 Task: Create new contact,   with mail id: 'Natalie.Doe@metmuseum.org', first name: 'Natalie', Last name: 'Doe', Job Title: Financial Controller, Phone number (202) 555-2345. Change life cycle stage to  'Lead' and lead status to 'New'. Add new company to the associated contact: www.energiaa.in_x000D_
 and type: Reseller. Logged in from softage.3@softage.net
Action: Mouse moved to (80, 85)
Screenshot: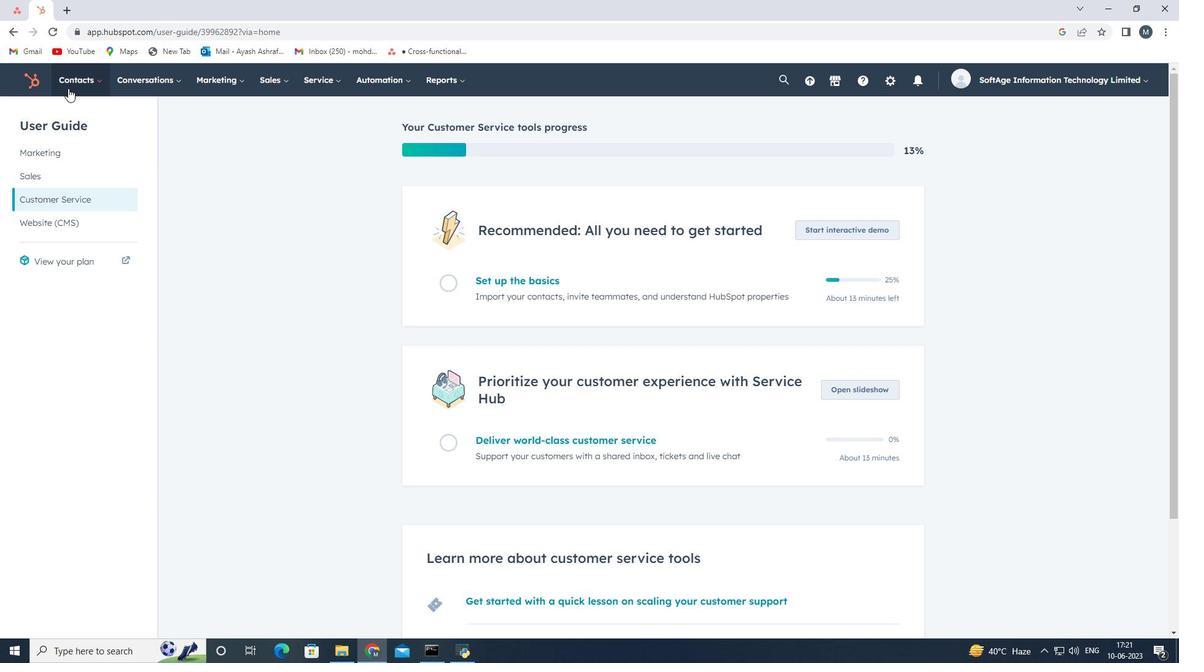 
Action: Mouse pressed left at (80, 85)
Screenshot: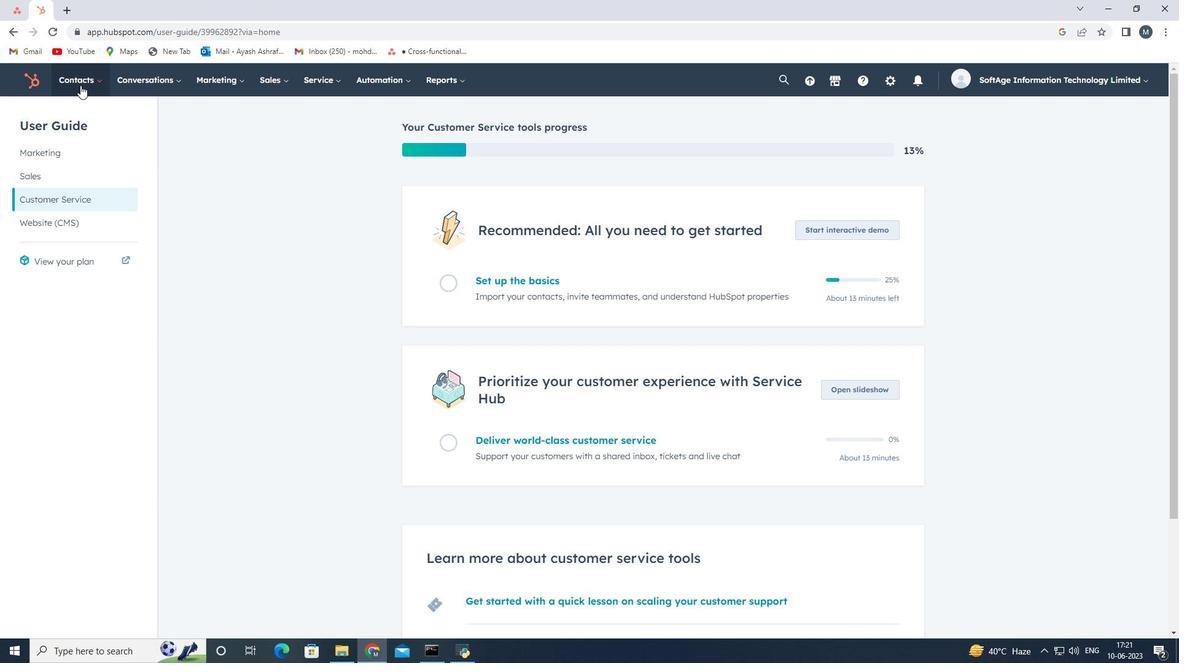 
Action: Mouse moved to (93, 124)
Screenshot: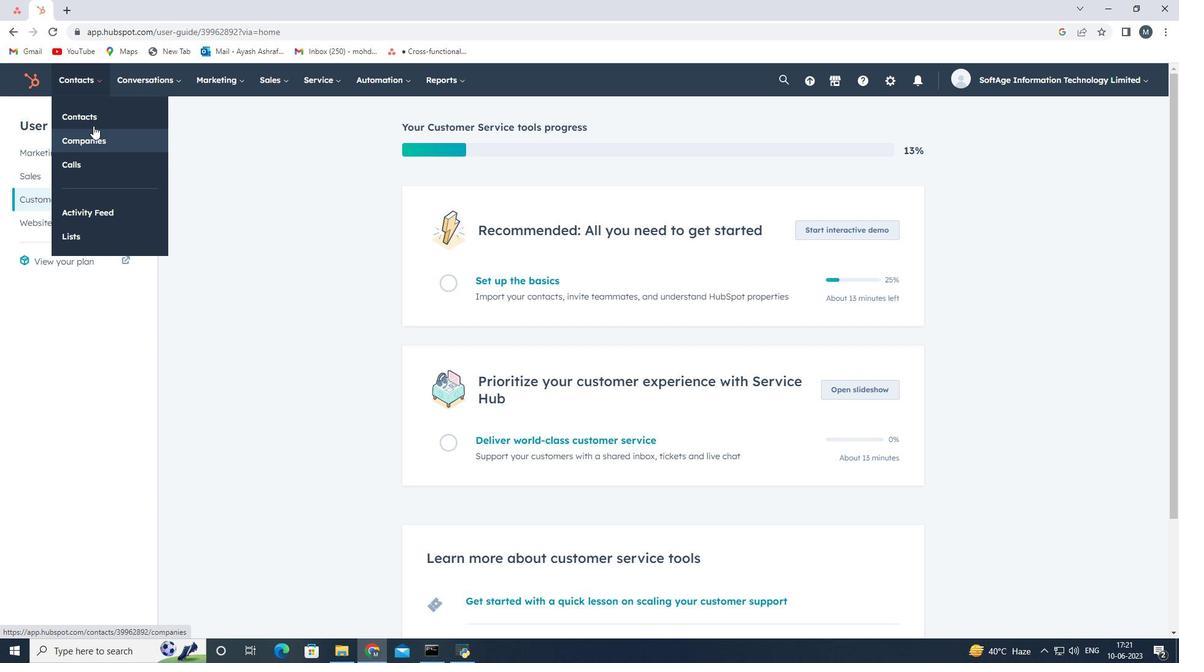 
Action: Mouse pressed left at (93, 124)
Screenshot: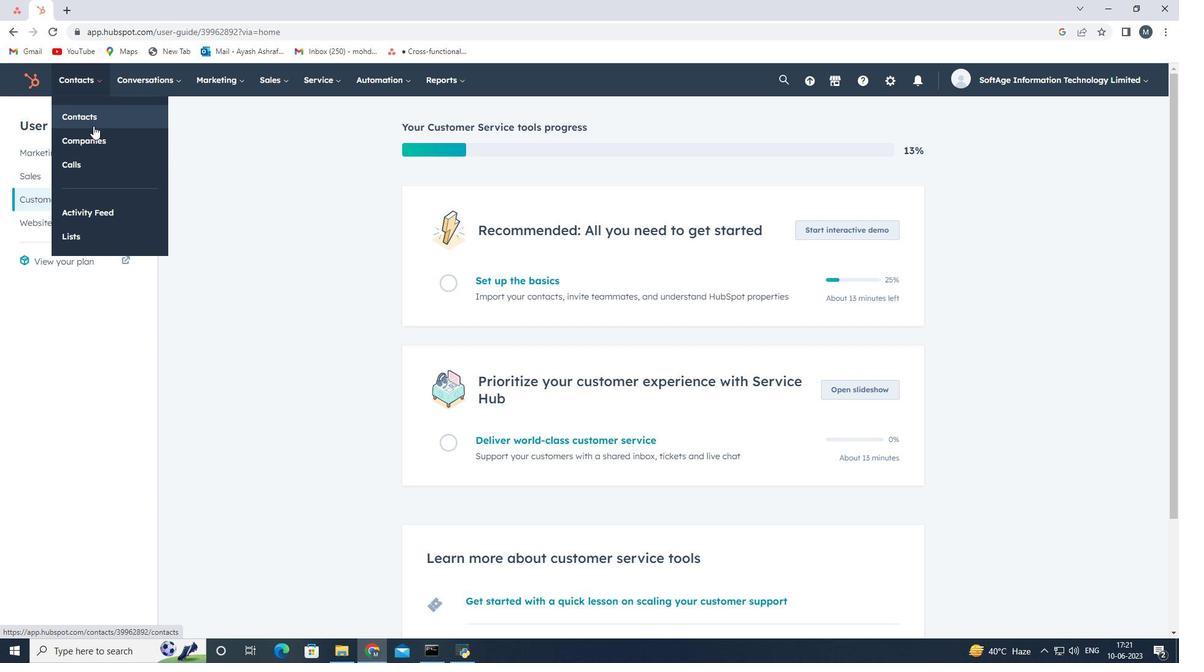 
Action: Mouse moved to (1088, 121)
Screenshot: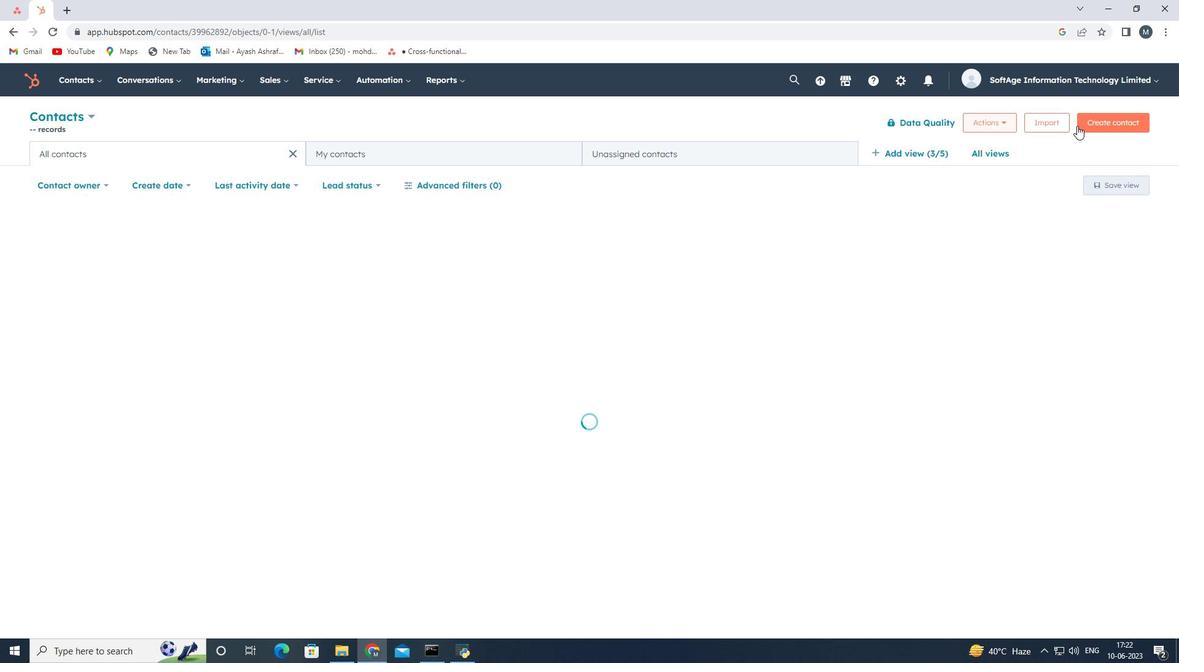 
Action: Mouse pressed left at (1088, 121)
Screenshot: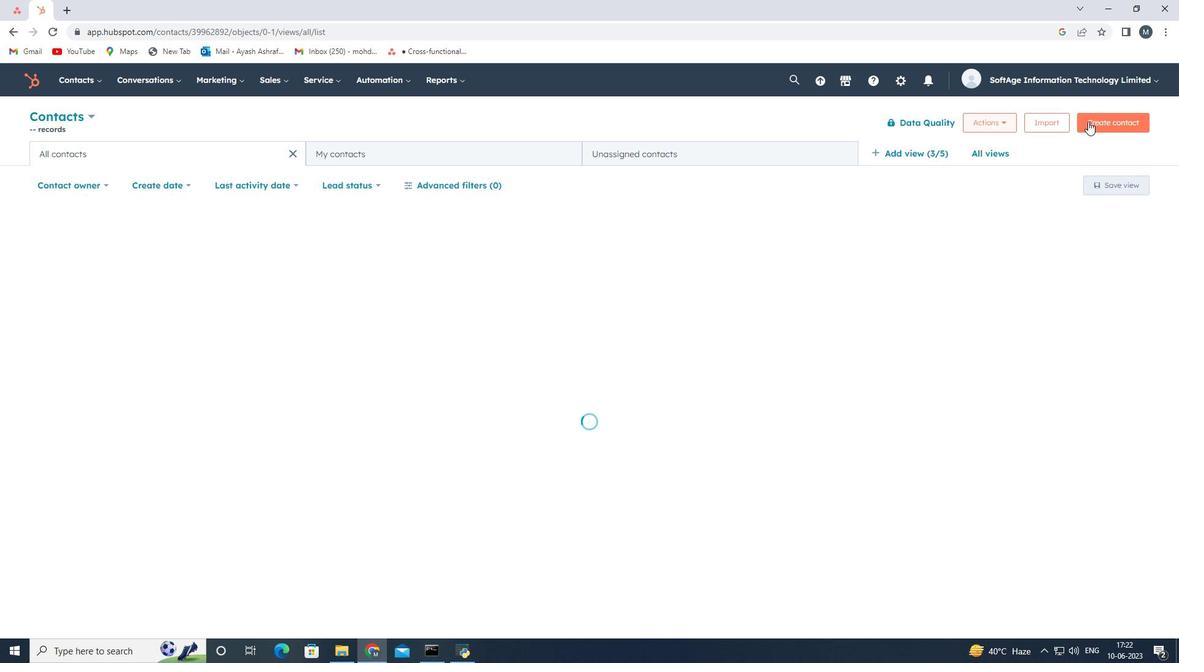 
Action: Mouse moved to (897, 179)
Screenshot: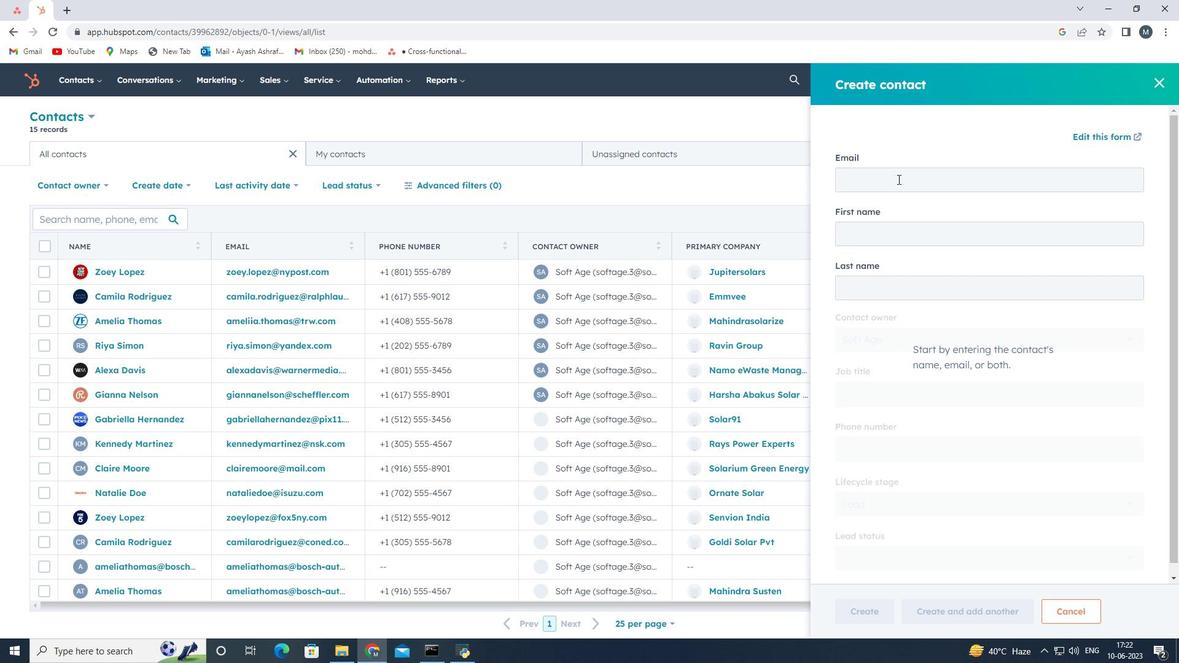 
Action: Mouse pressed left at (897, 179)
Screenshot: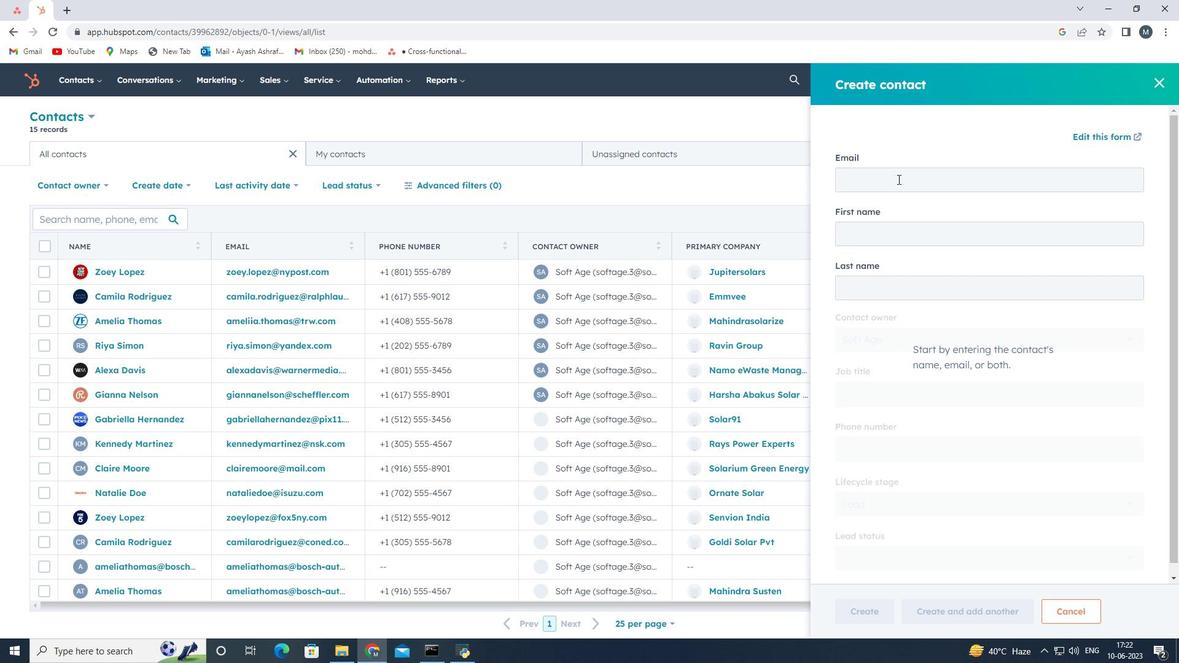 
Action: Key pressed <Key.shift><Key.shift><Key.shift><Key.shift>Natalie.<Key.shift>Doe<Key.shift>@,<Key.backspace>metmuseum.org
Screenshot: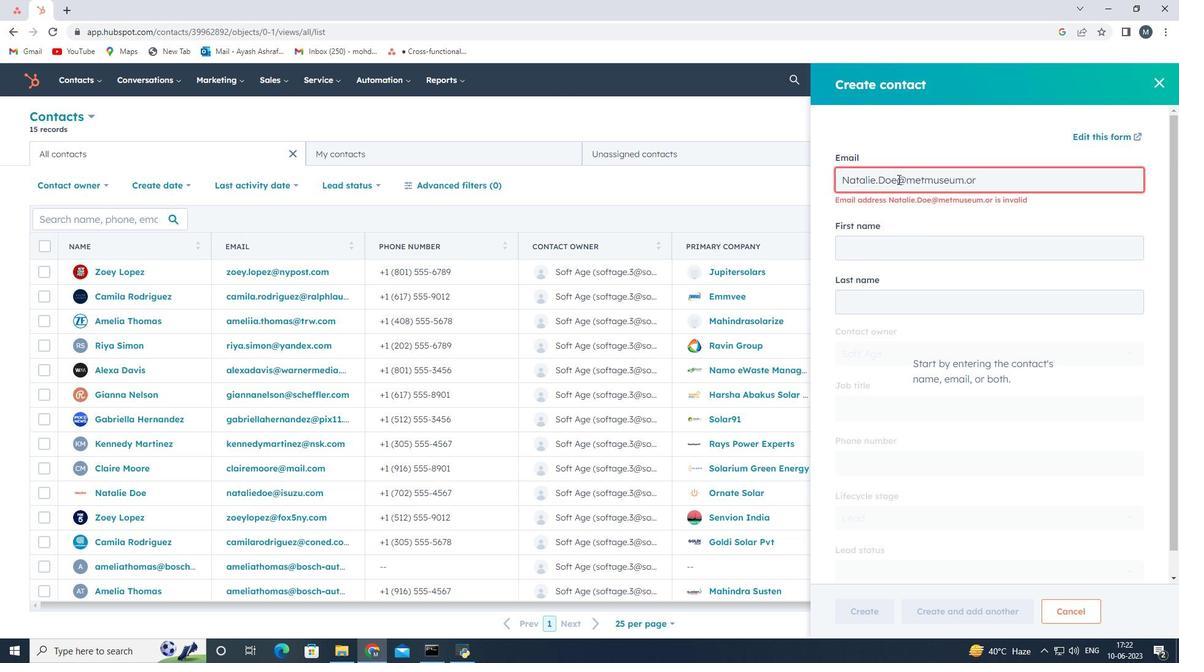 
Action: Mouse moved to (888, 232)
Screenshot: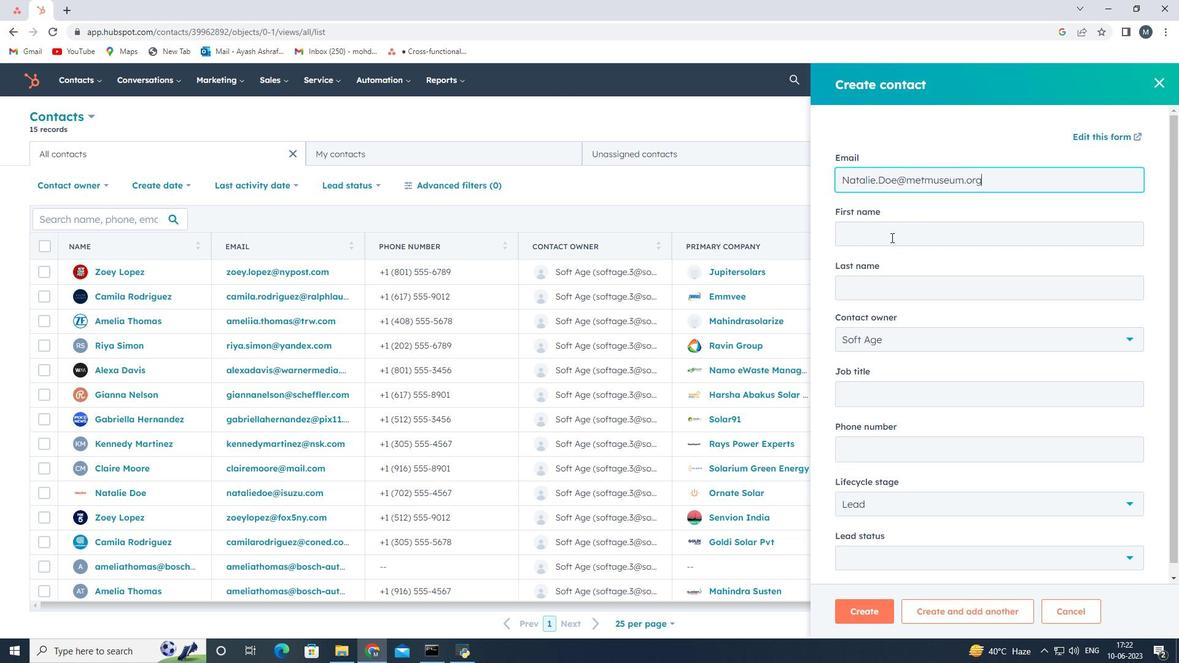 
Action: Mouse pressed left at (888, 232)
Screenshot: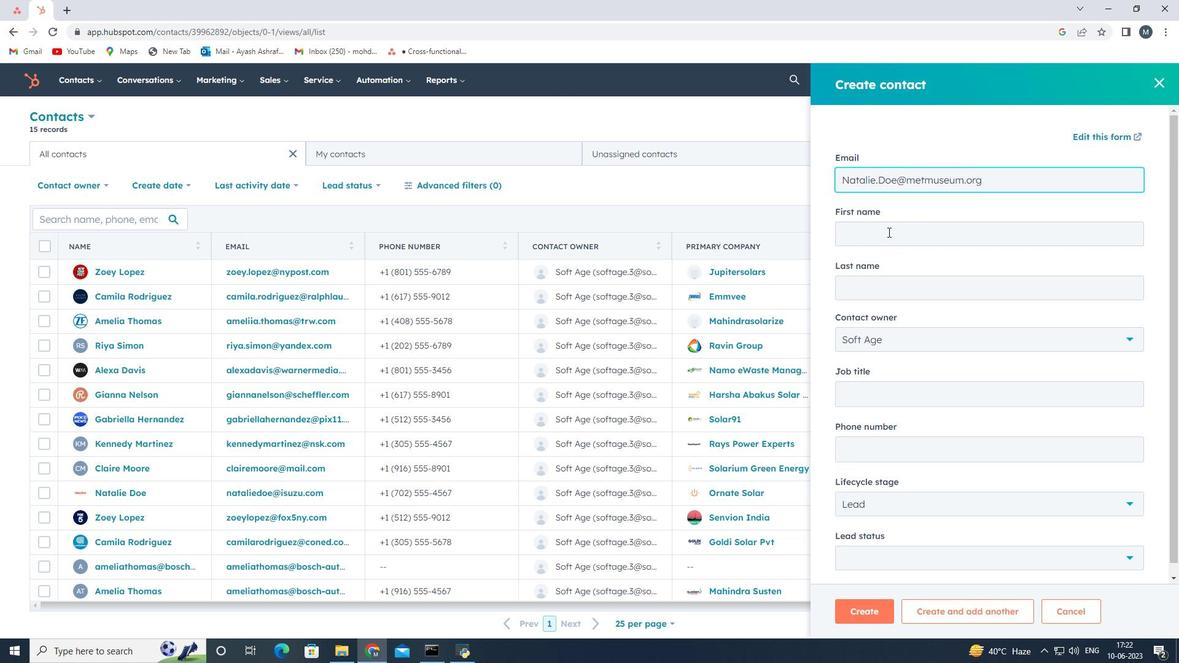 
Action: Key pressed <Key.shift>Natalie
Screenshot: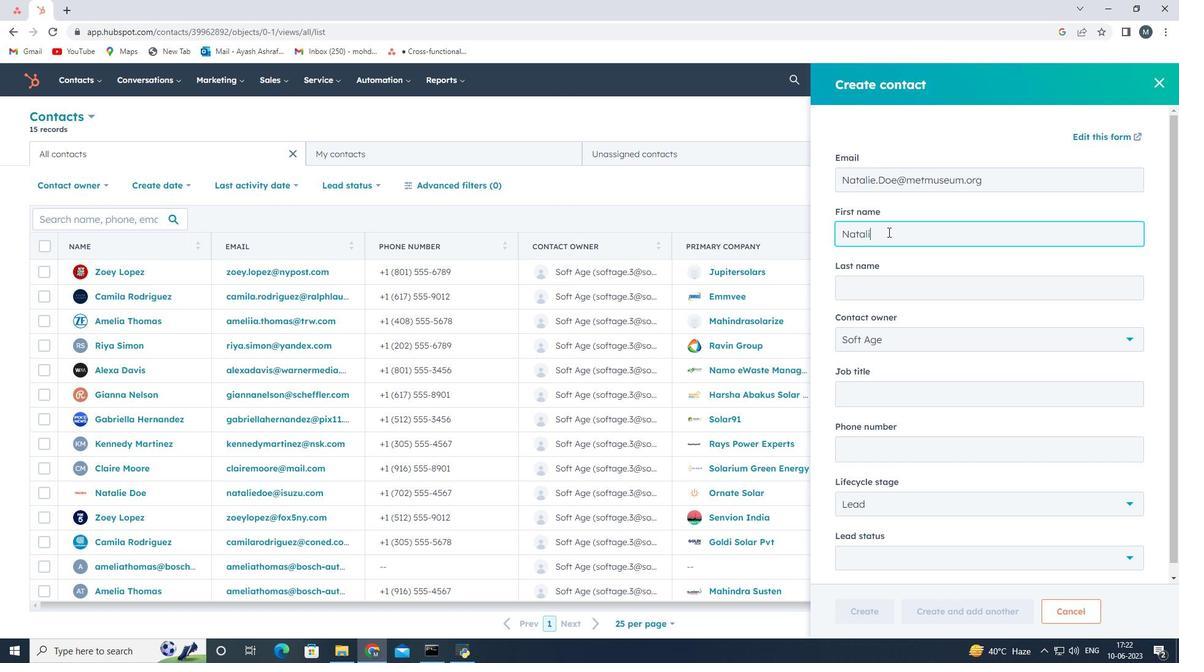 
Action: Mouse moved to (850, 280)
Screenshot: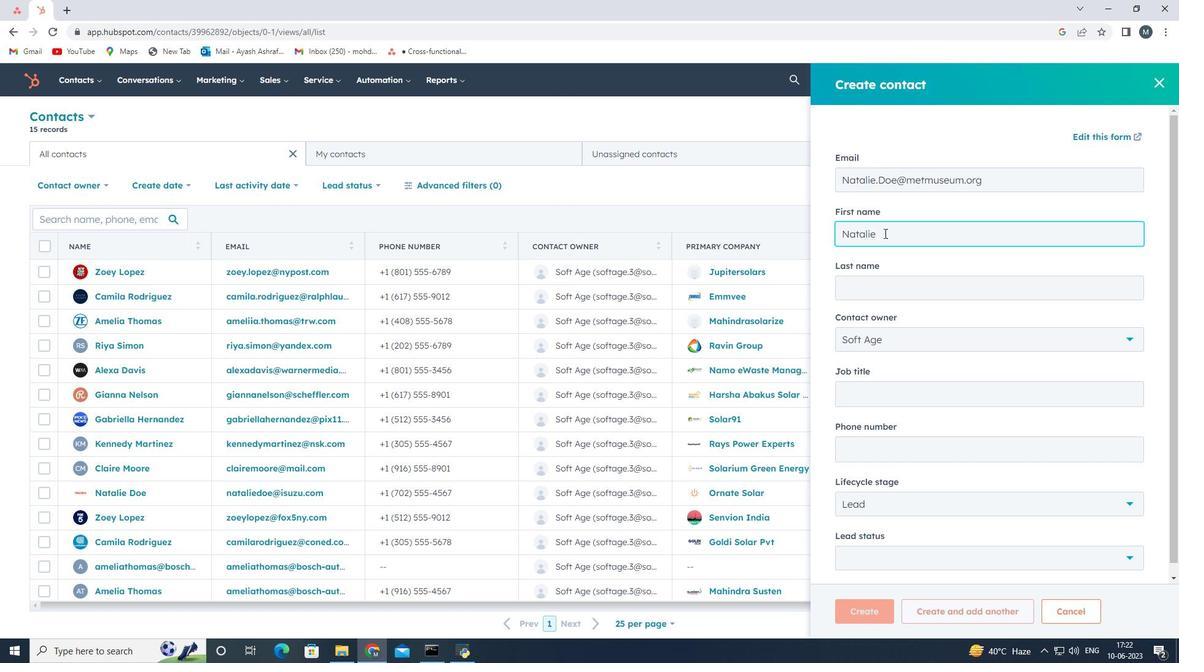 
Action: Mouse pressed left at (850, 280)
Screenshot: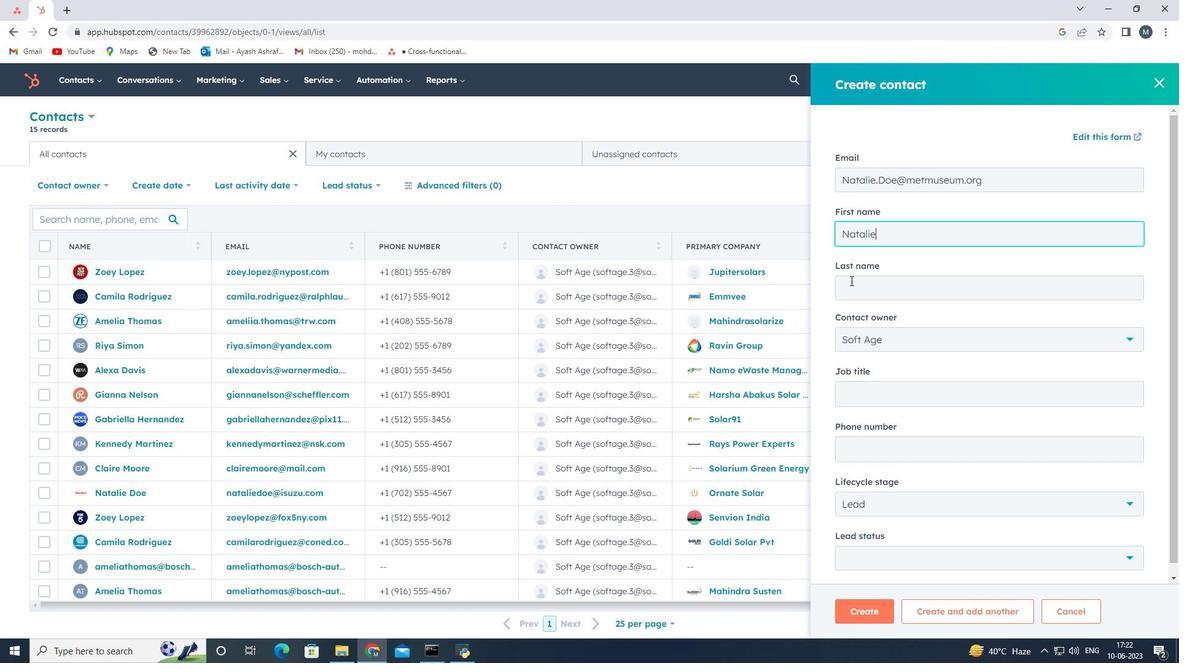 
Action: Key pressed <Key.shift><Key.shift><Key.shift><Key.shift>Doe
Screenshot: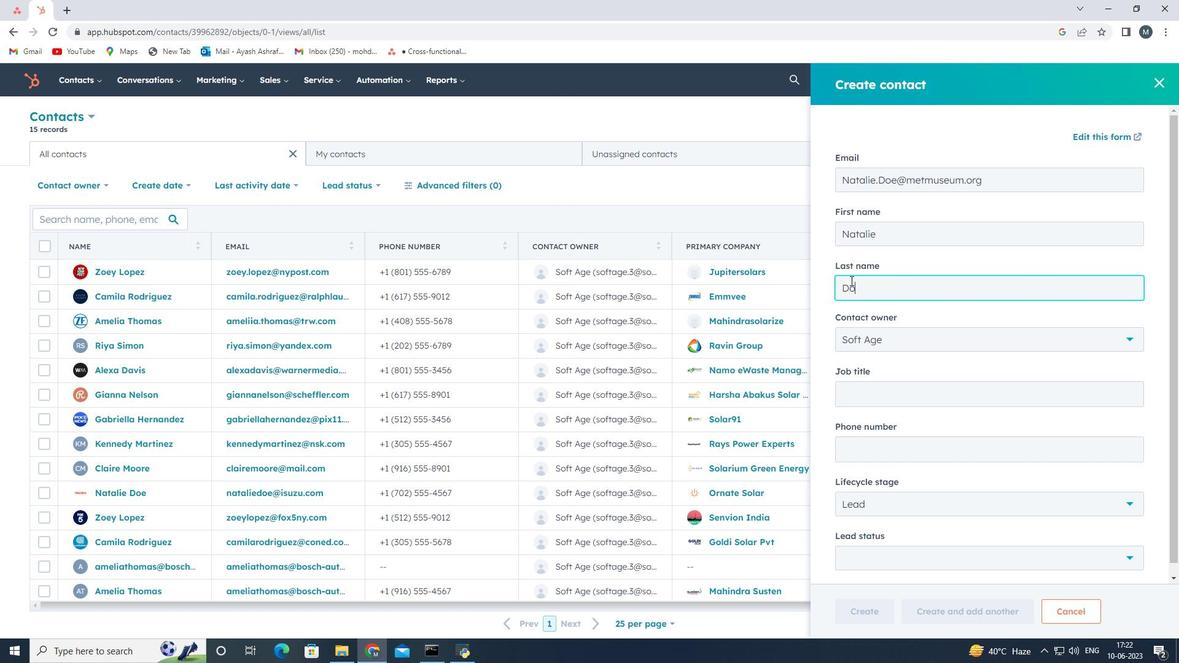 
Action: Mouse moved to (879, 390)
Screenshot: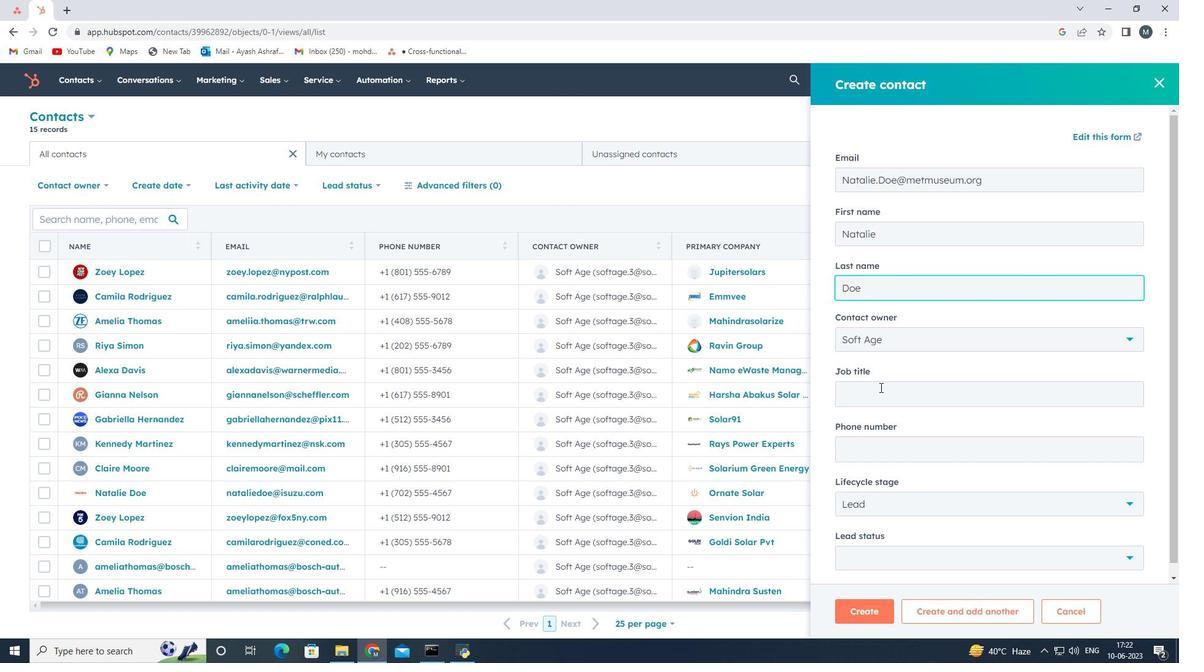 
Action: Mouse pressed left at (879, 390)
Screenshot: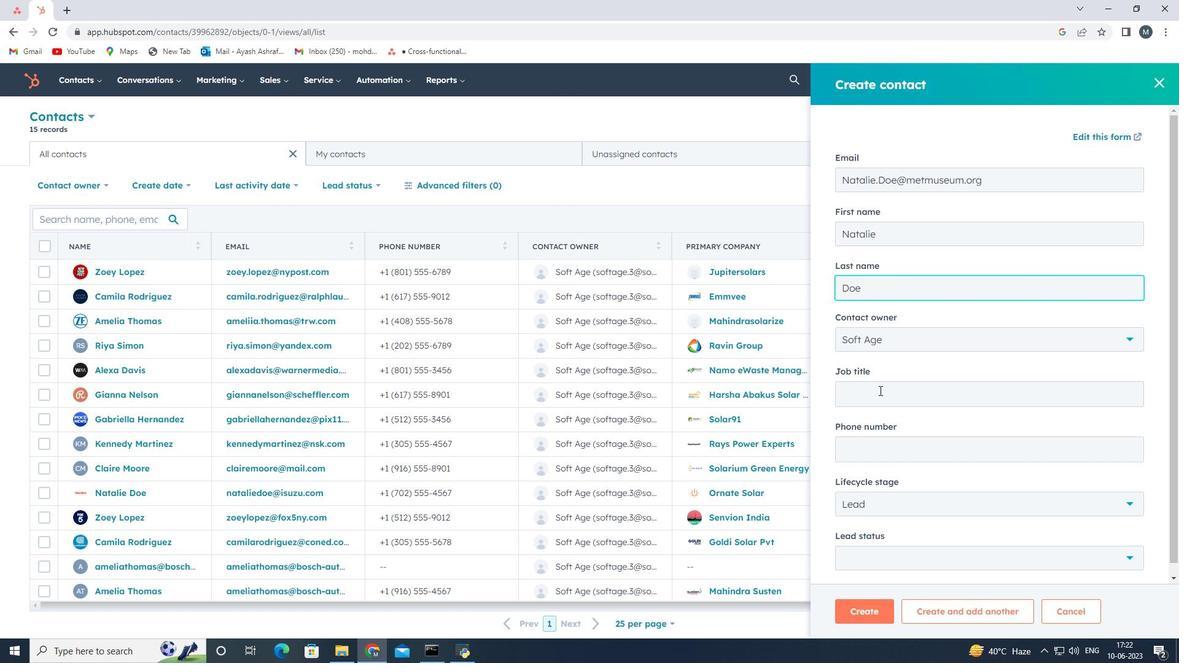 
Action: Mouse moved to (878, 390)
Screenshot: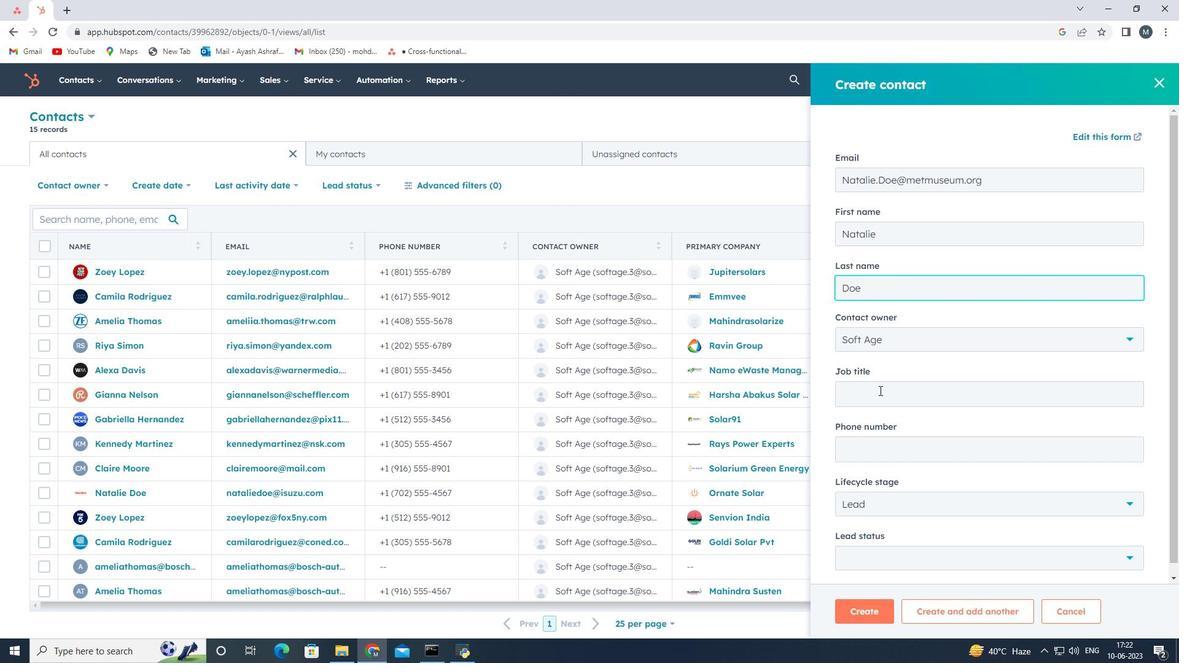 
Action: Key pressed <Key.shift>Financial<Key.space><Key.shift>Controller
Screenshot: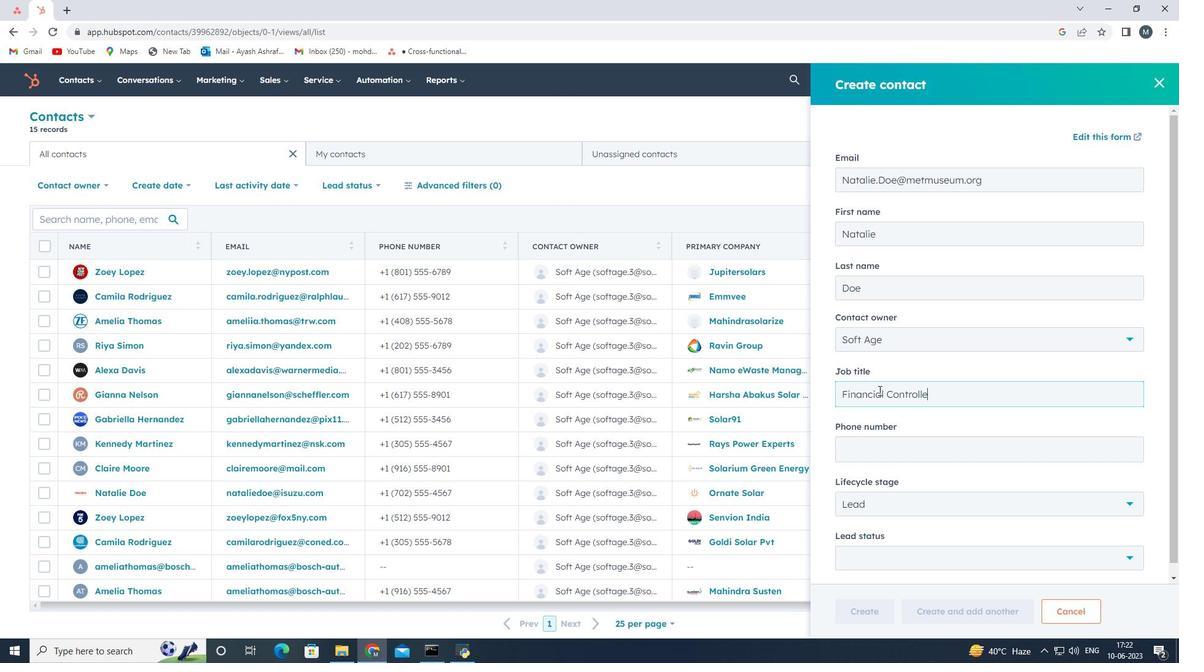
Action: Mouse moved to (888, 447)
Screenshot: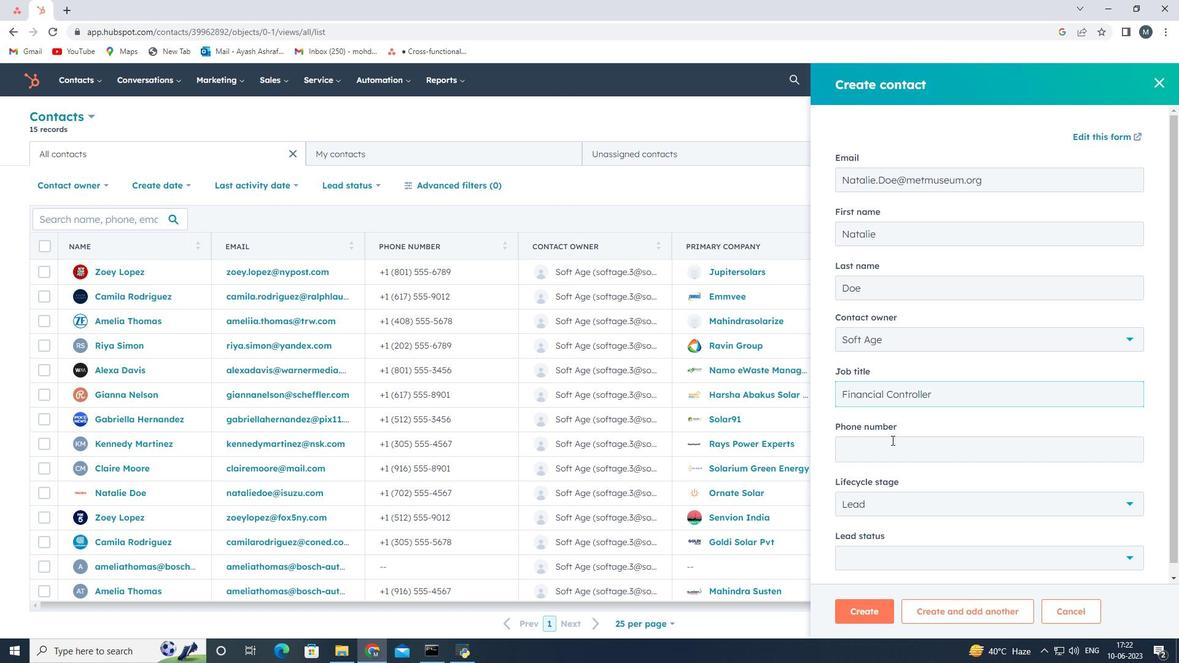 
Action: Mouse pressed left at (888, 447)
Screenshot: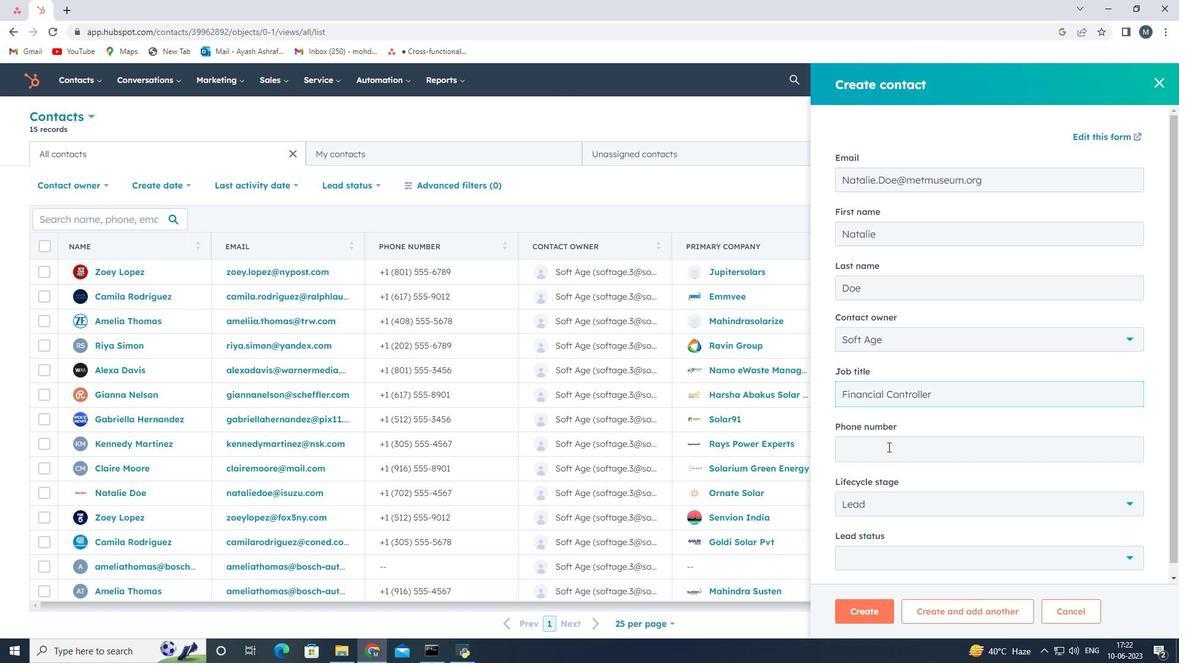 
Action: Mouse moved to (973, 341)
Screenshot: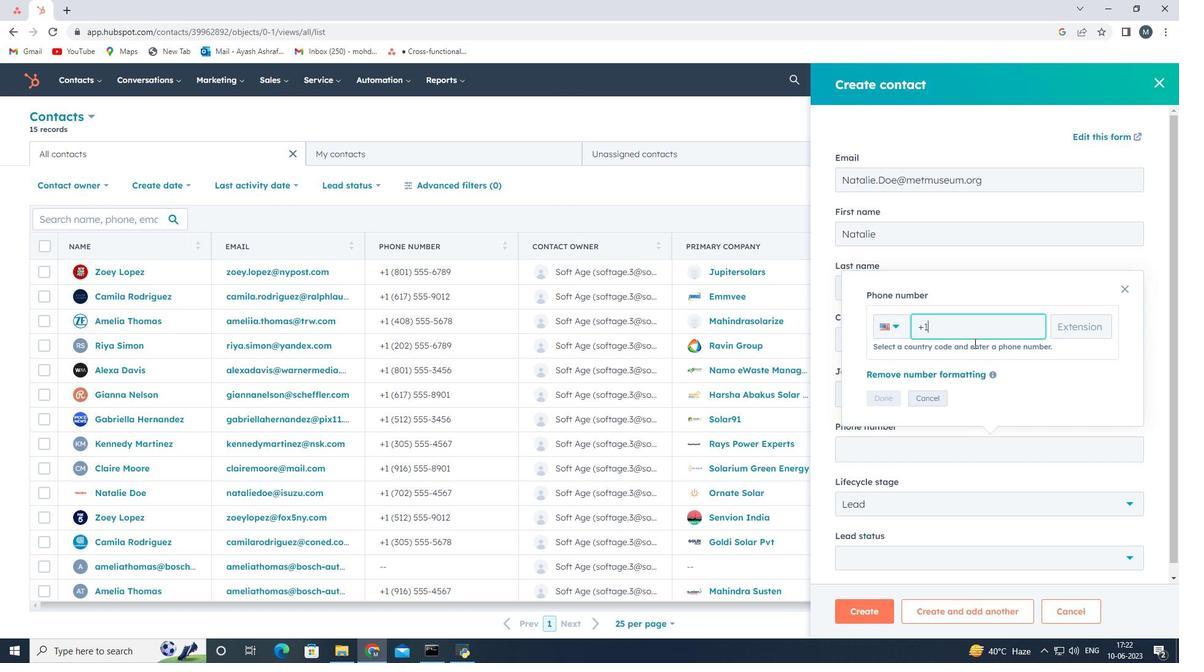 
Action: Key pressed 2025552345
Screenshot: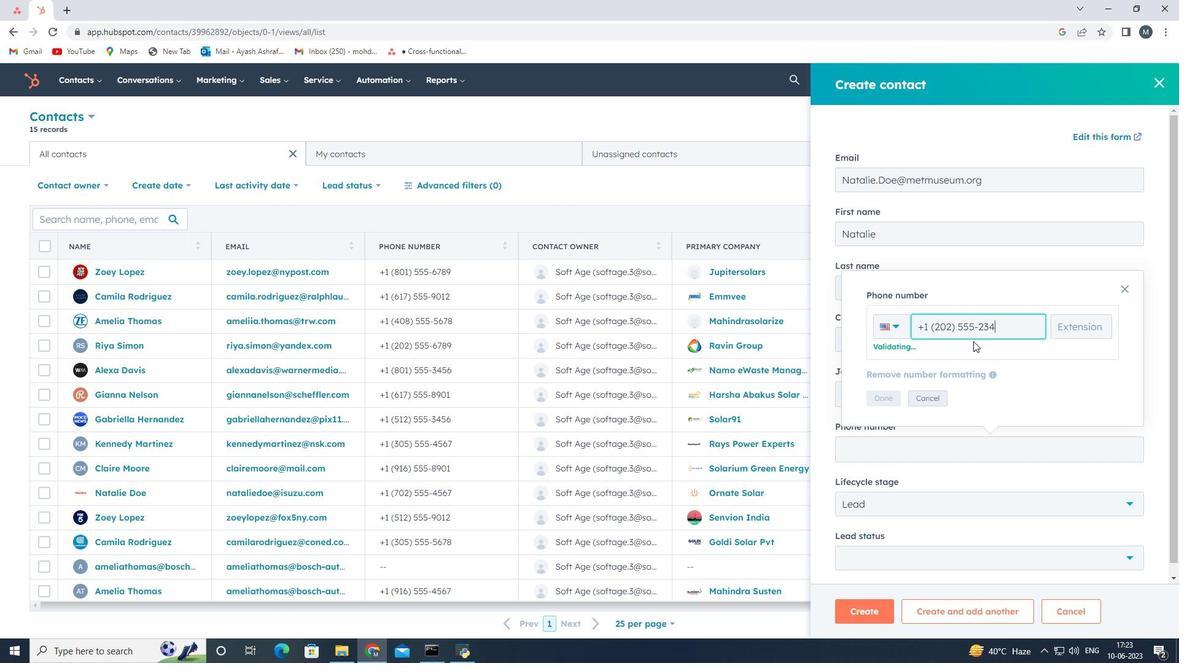 
Action: Mouse moved to (877, 393)
Screenshot: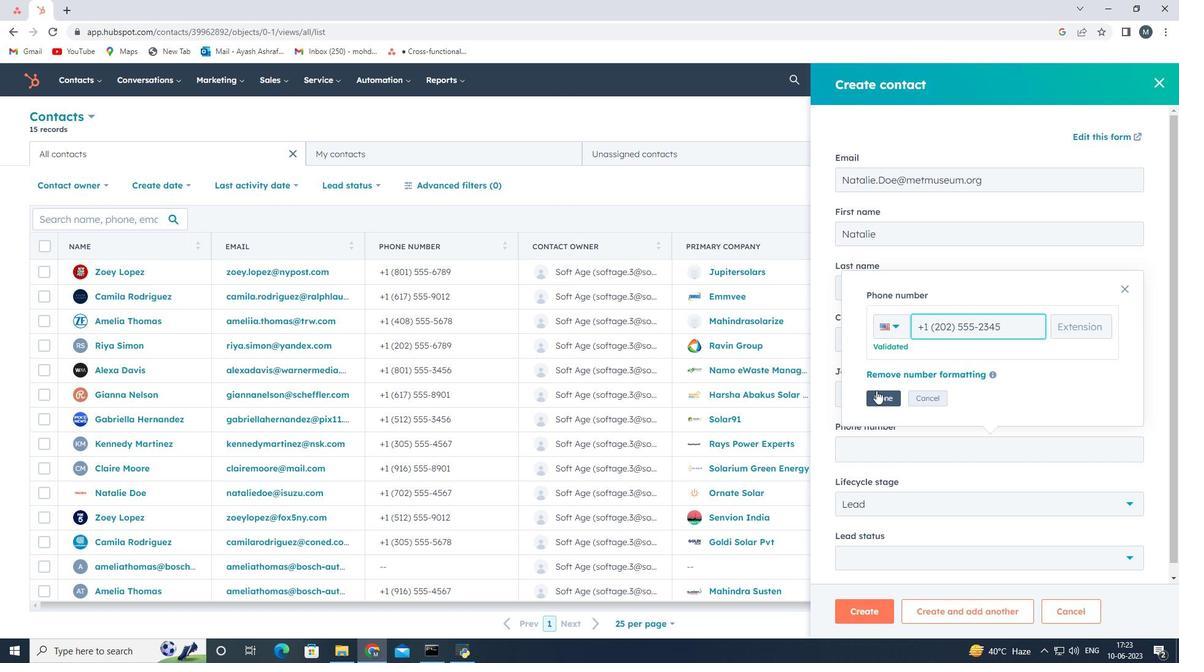 
Action: Mouse pressed left at (877, 393)
Screenshot: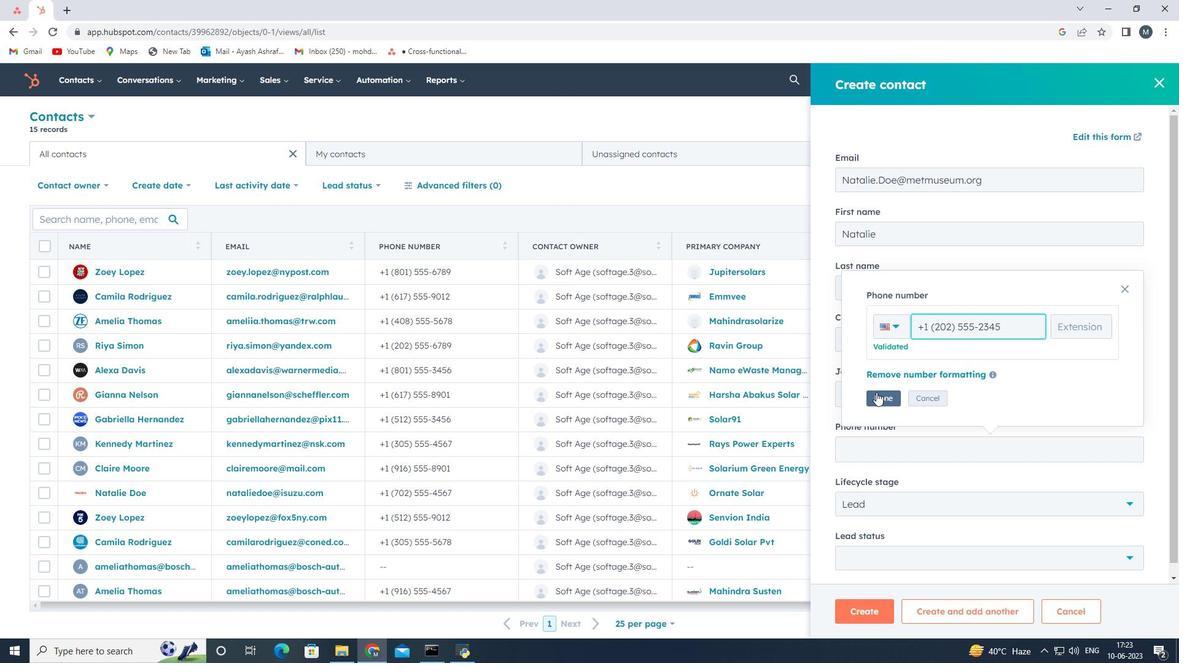 
Action: Mouse moved to (907, 434)
Screenshot: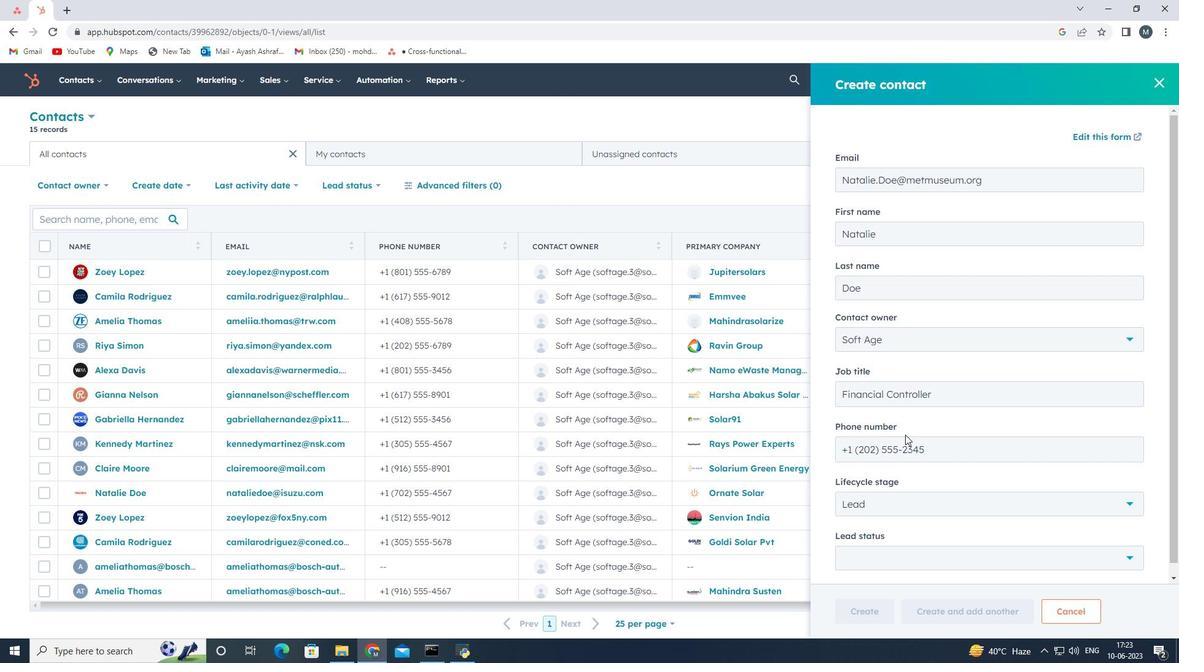 
Action: Mouse scrolled (907, 434) with delta (0, 0)
Screenshot: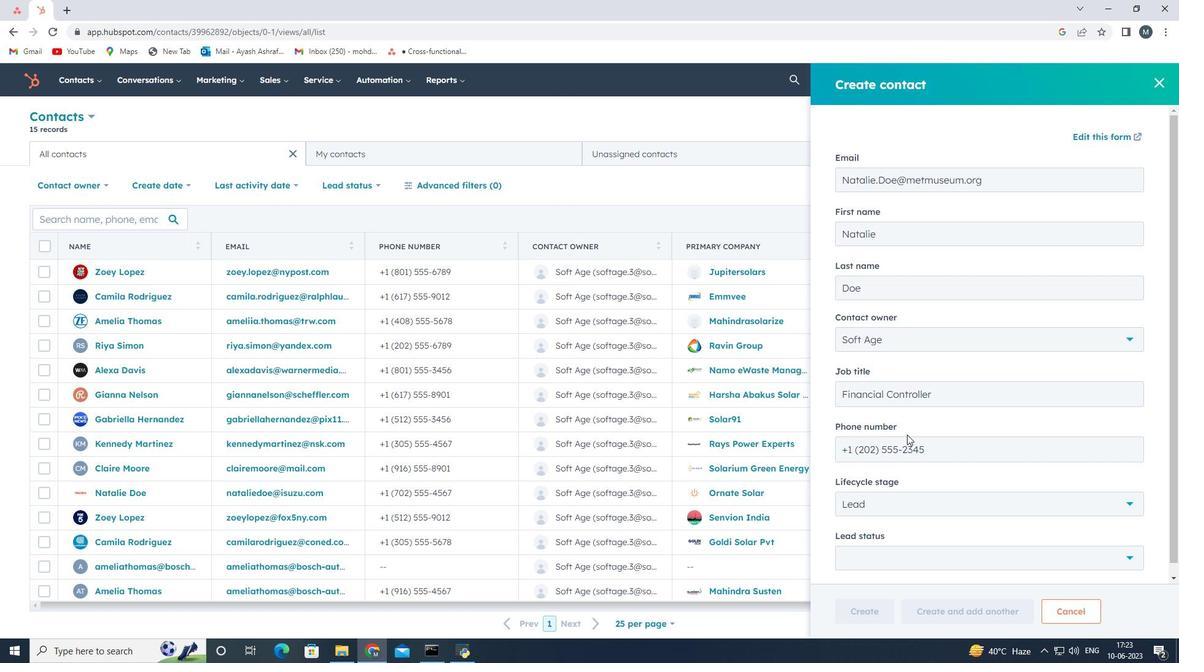 
Action: Mouse moved to (928, 496)
Screenshot: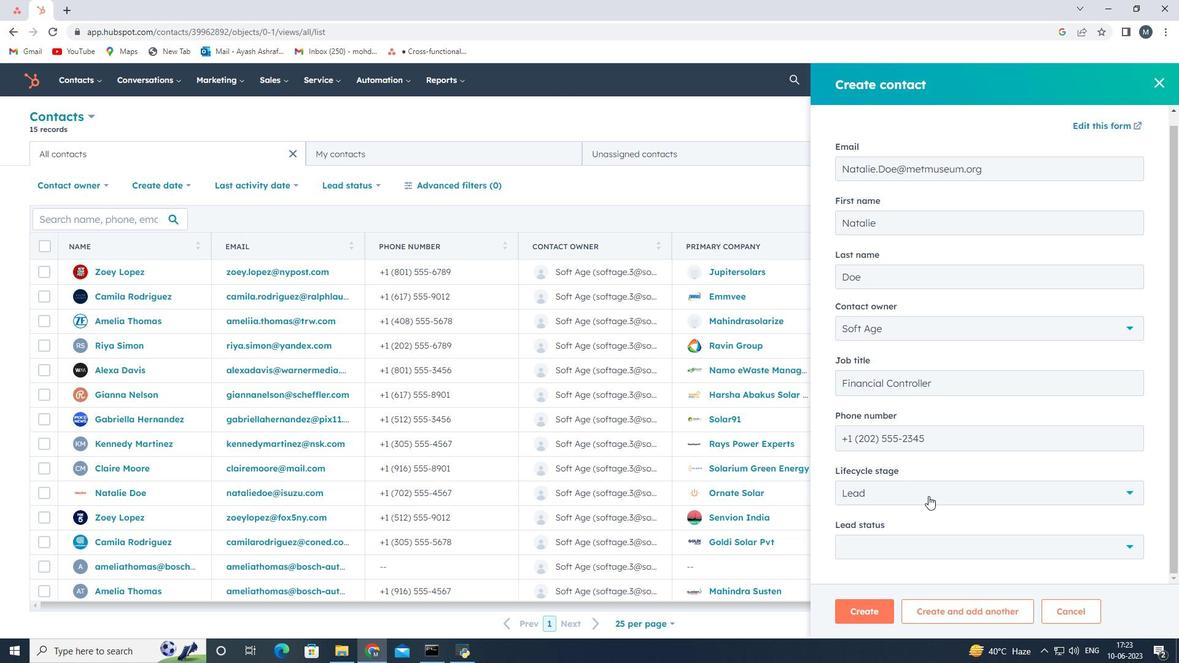 
Action: Mouse pressed left at (928, 496)
Screenshot: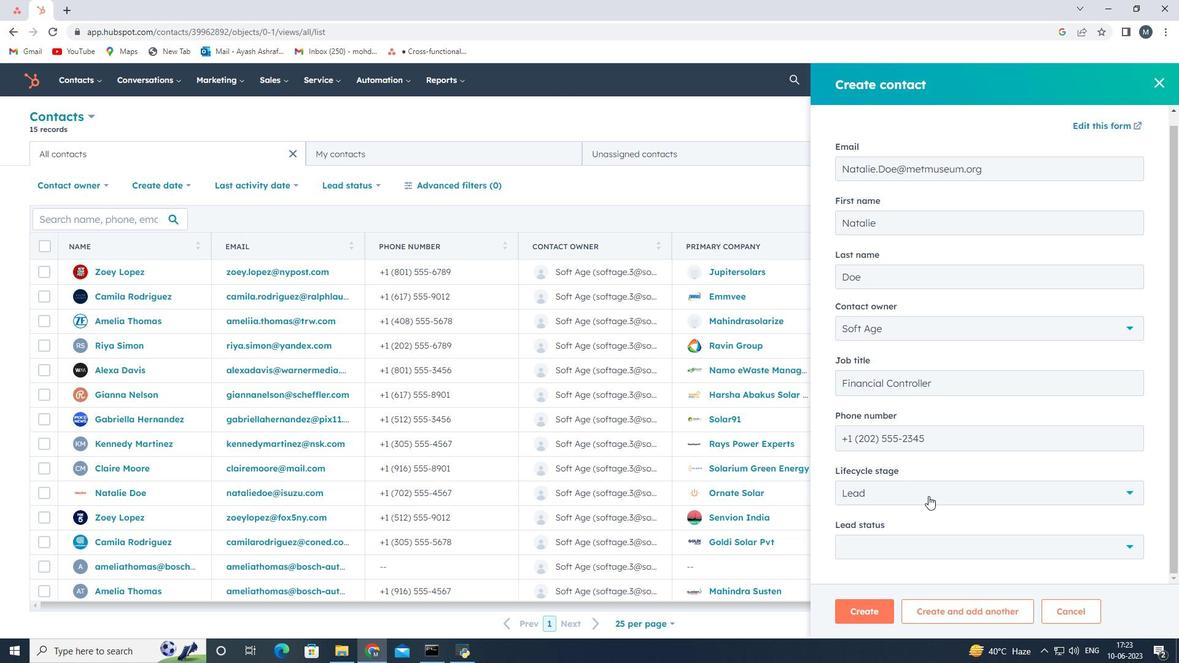 
Action: Mouse moved to (893, 377)
Screenshot: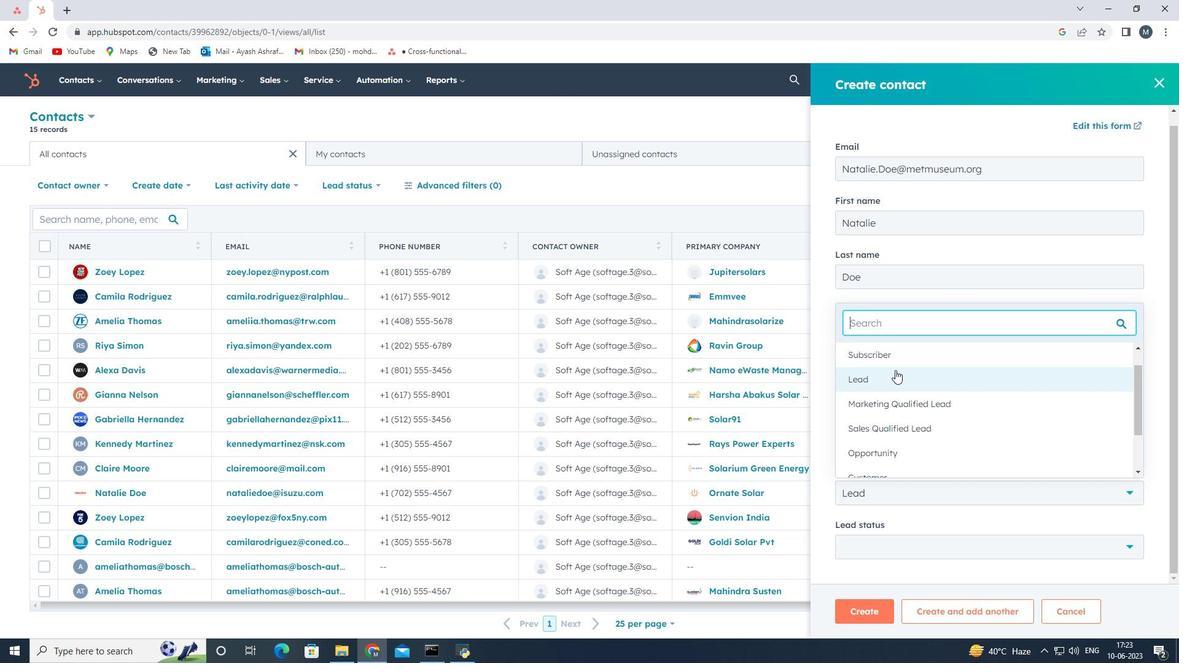 
Action: Mouse pressed left at (893, 377)
Screenshot: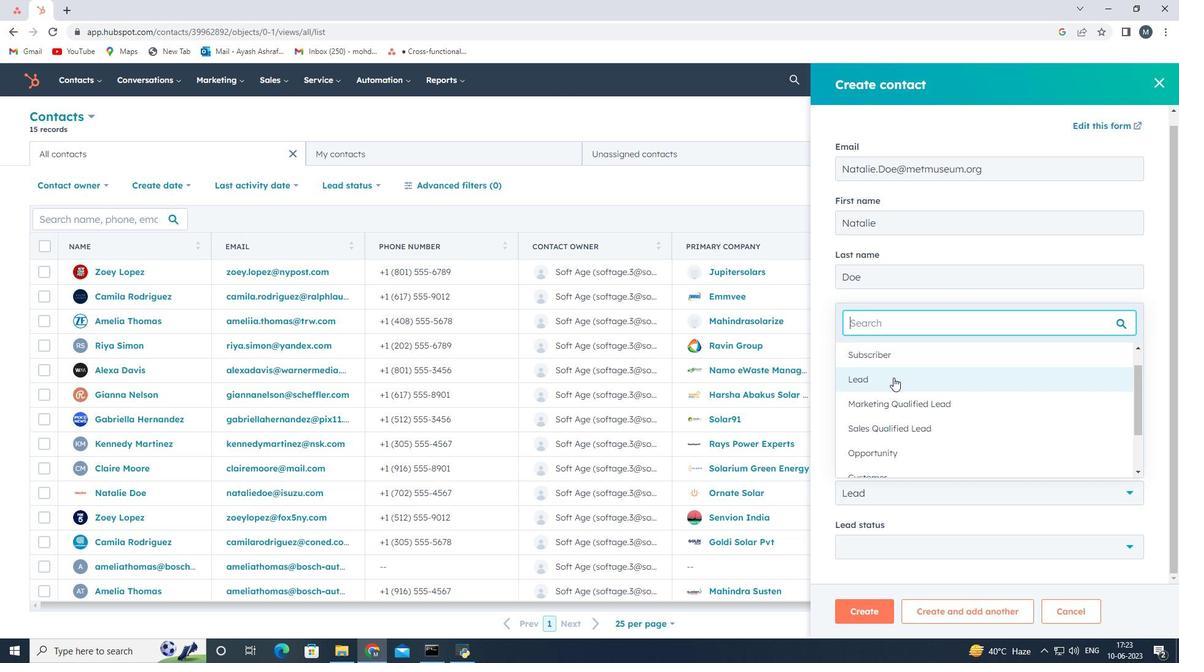 
Action: Mouse moved to (900, 552)
Screenshot: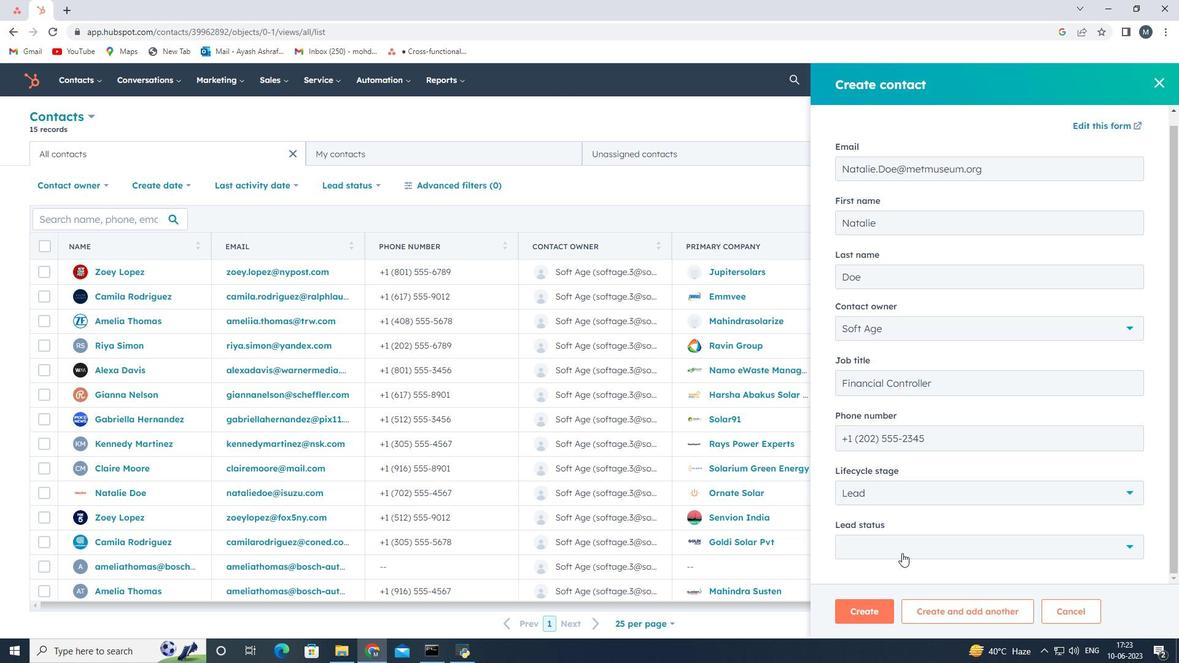 
Action: Mouse pressed left at (900, 552)
Screenshot: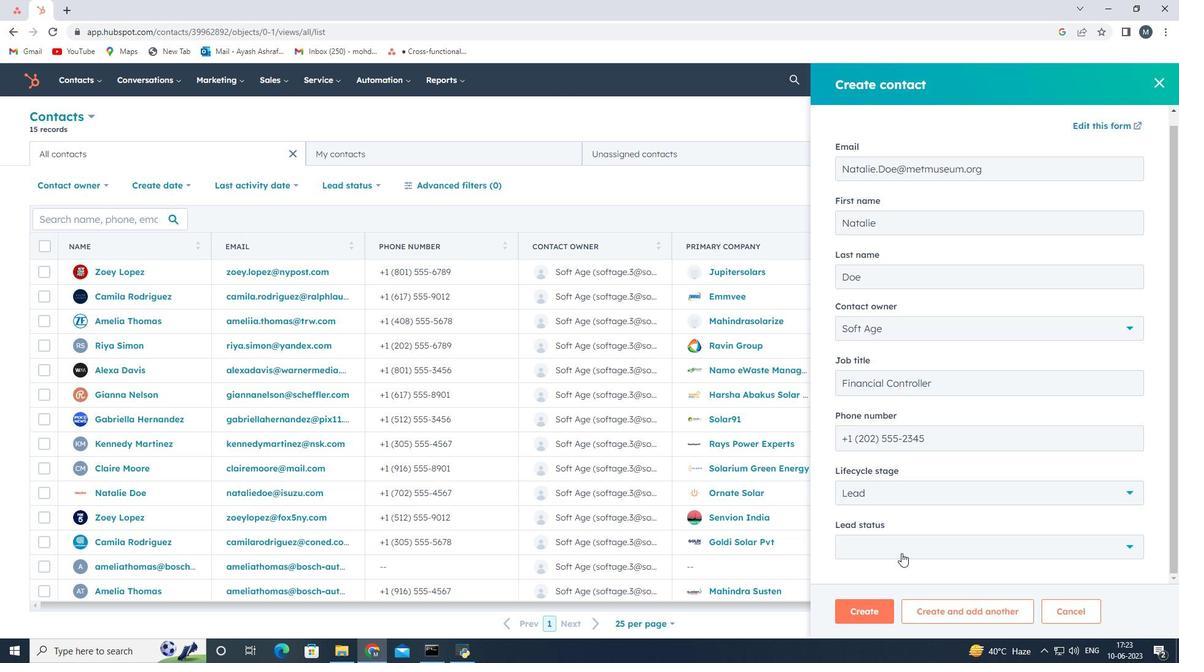 
Action: Mouse moved to (916, 440)
Screenshot: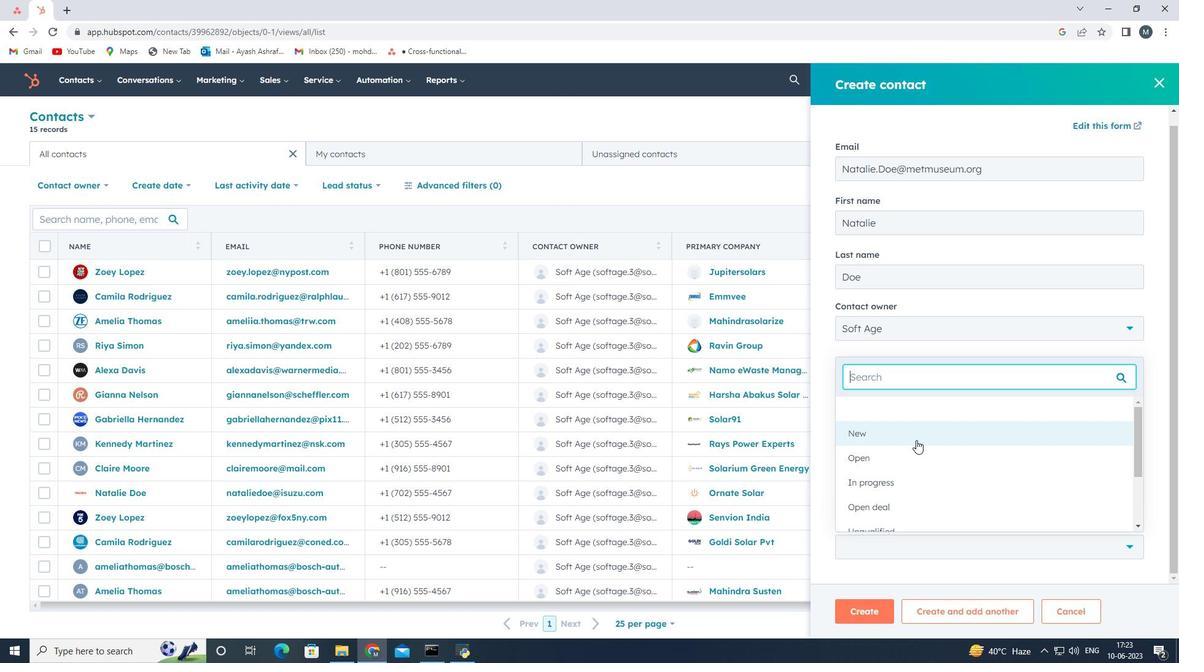 
Action: Mouse pressed left at (916, 440)
Screenshot: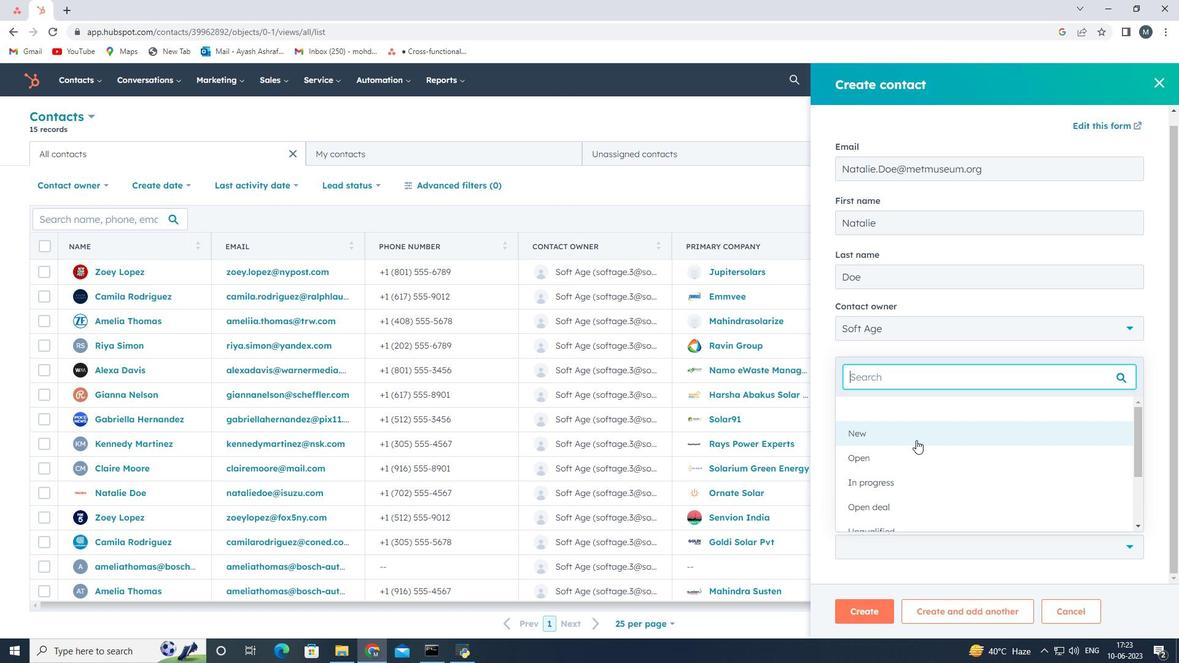 
Action: Mouse moved to (871, 616)
Screenshot: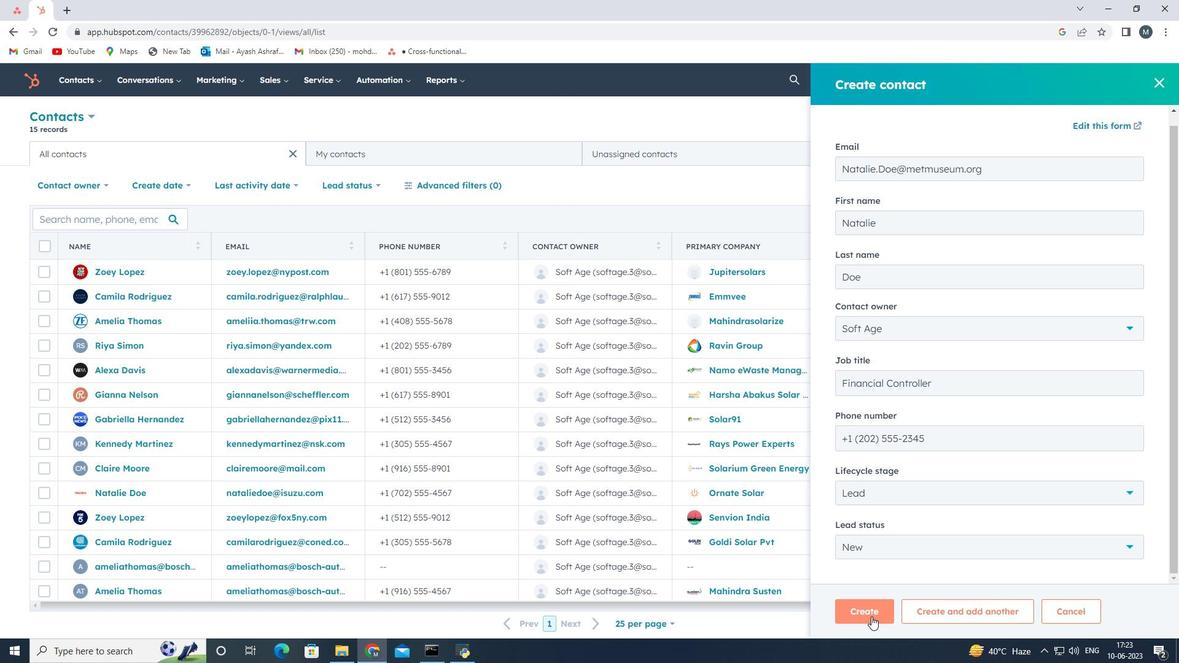 
Action: Mouse pressed left at (871, 616)
Screenshot: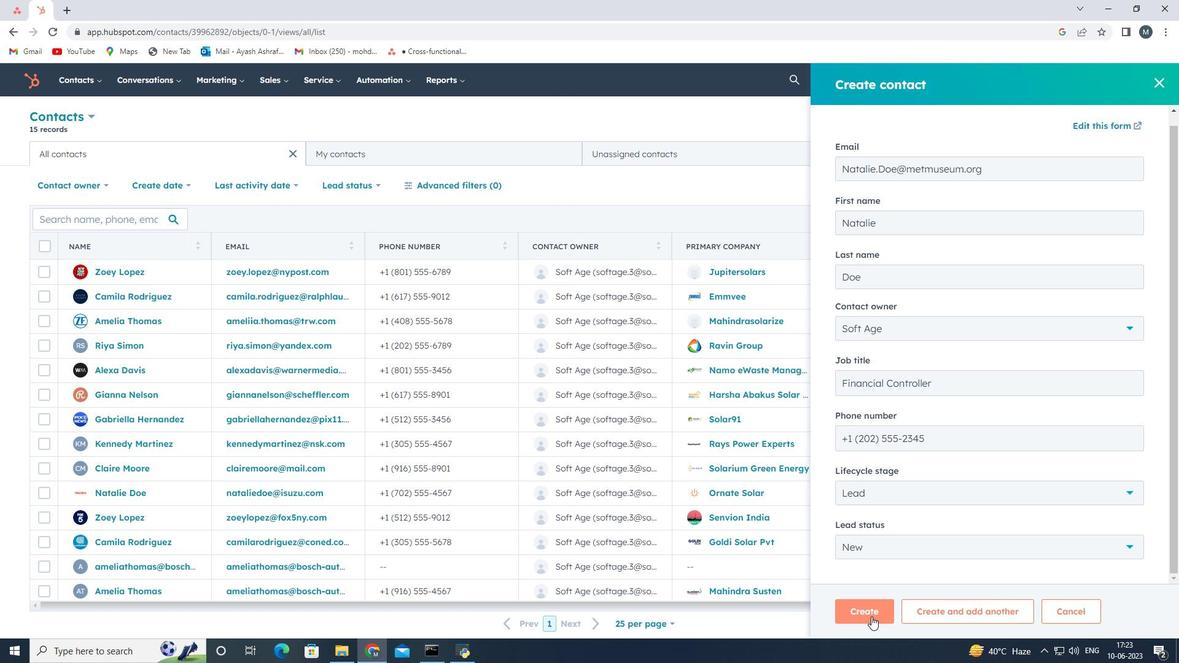 
Action: Mouse moved to (818, 415)
Screenshot: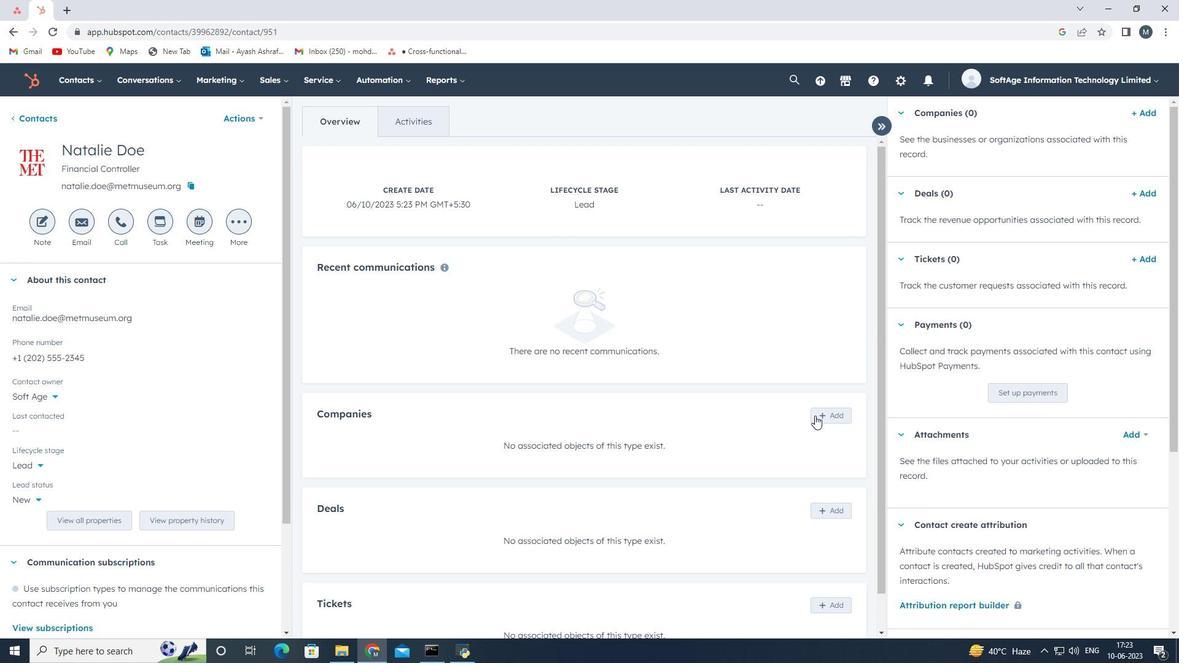 
Action: Mouse pressed left at (818, 415)
Screenshot: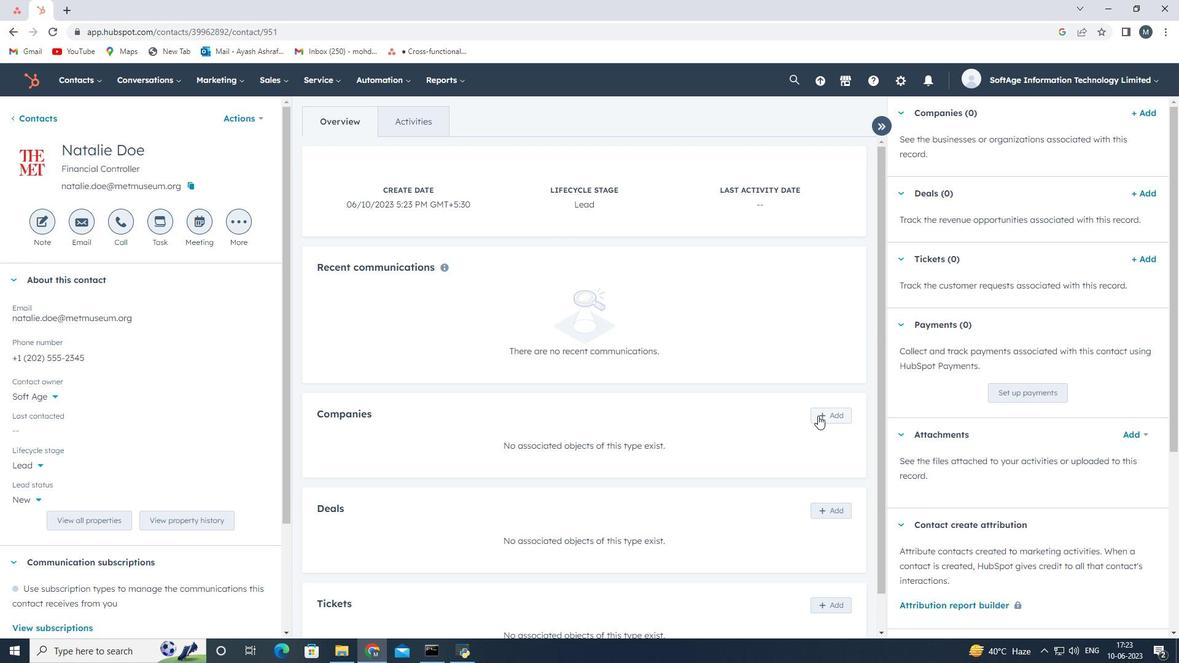
Action: Mouse moved to (886, 141)
Screenshot: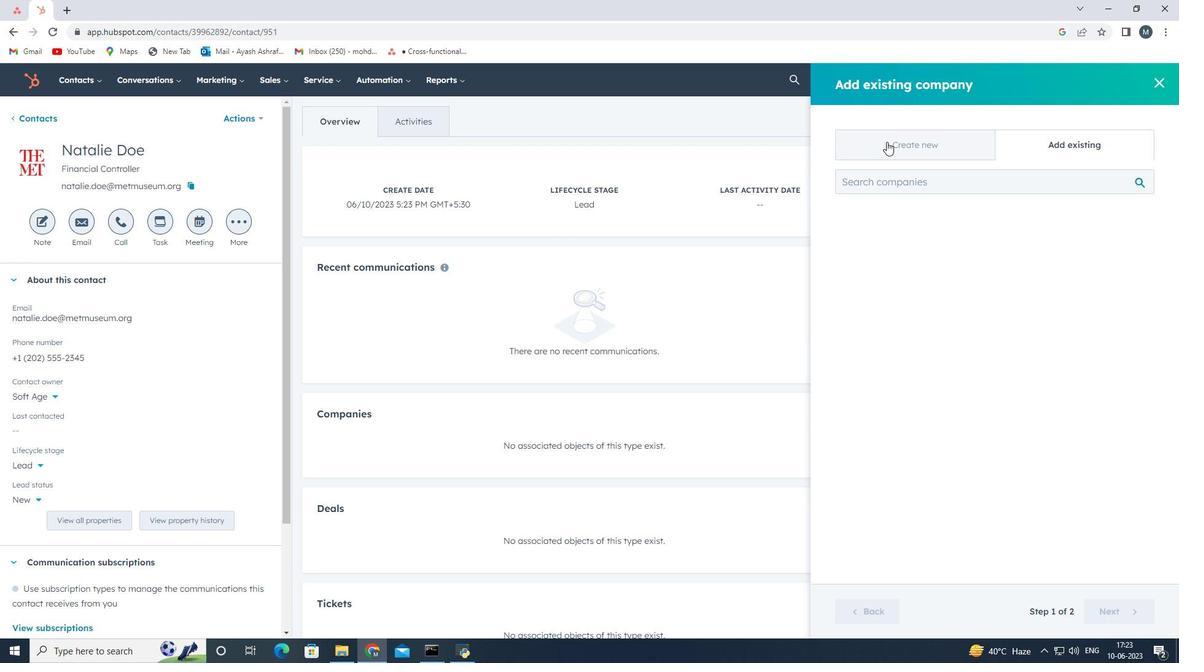 
Action: Mouse pressed left at (886, 141)
Screenshot: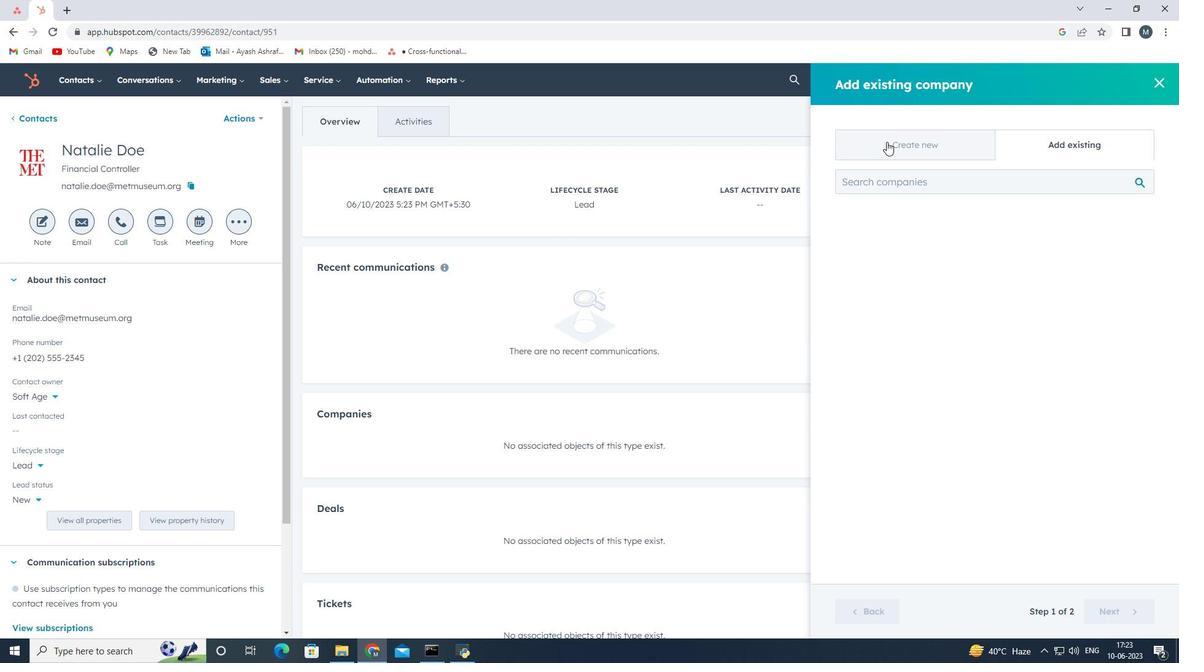 
Action: Mouse moved to (883, 220)
Screenshot: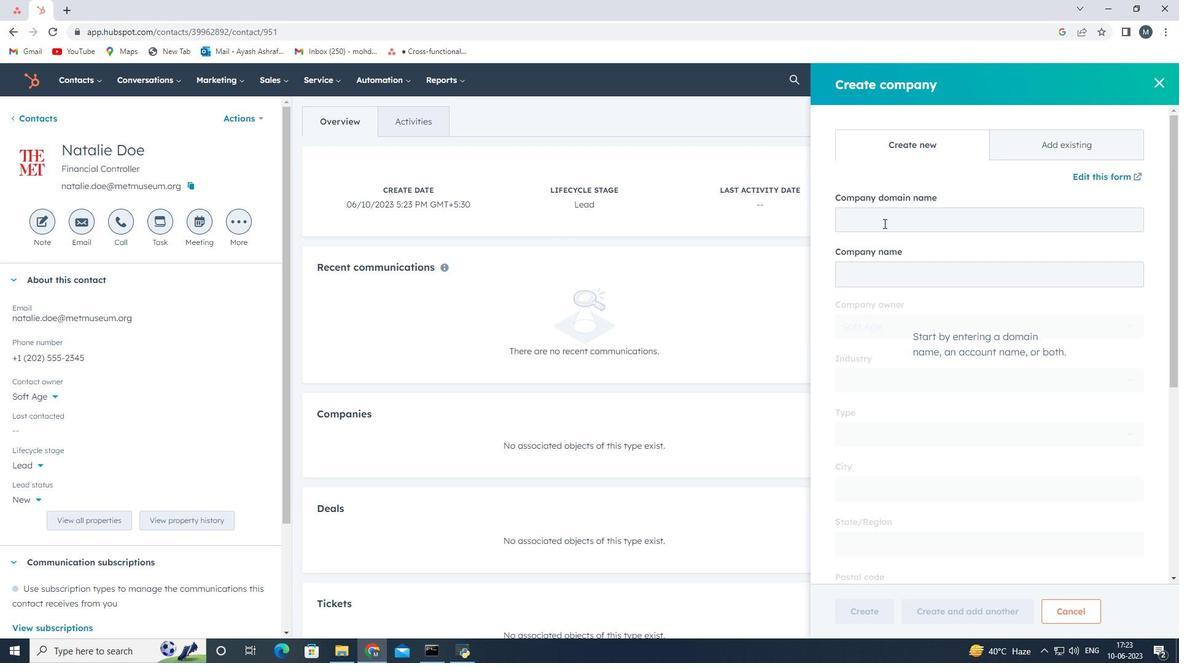 
Action: Mouse pressed left at (883, 220)
Screenshot: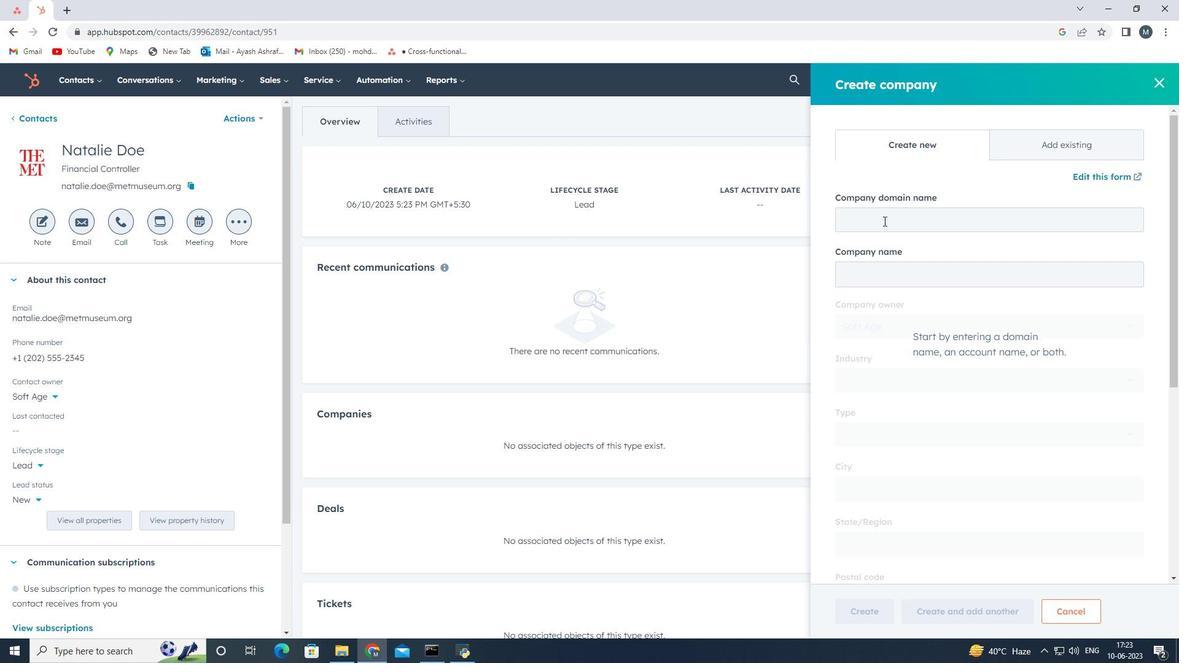 
Action: Key pressed www.energiaa.in
Screenshot: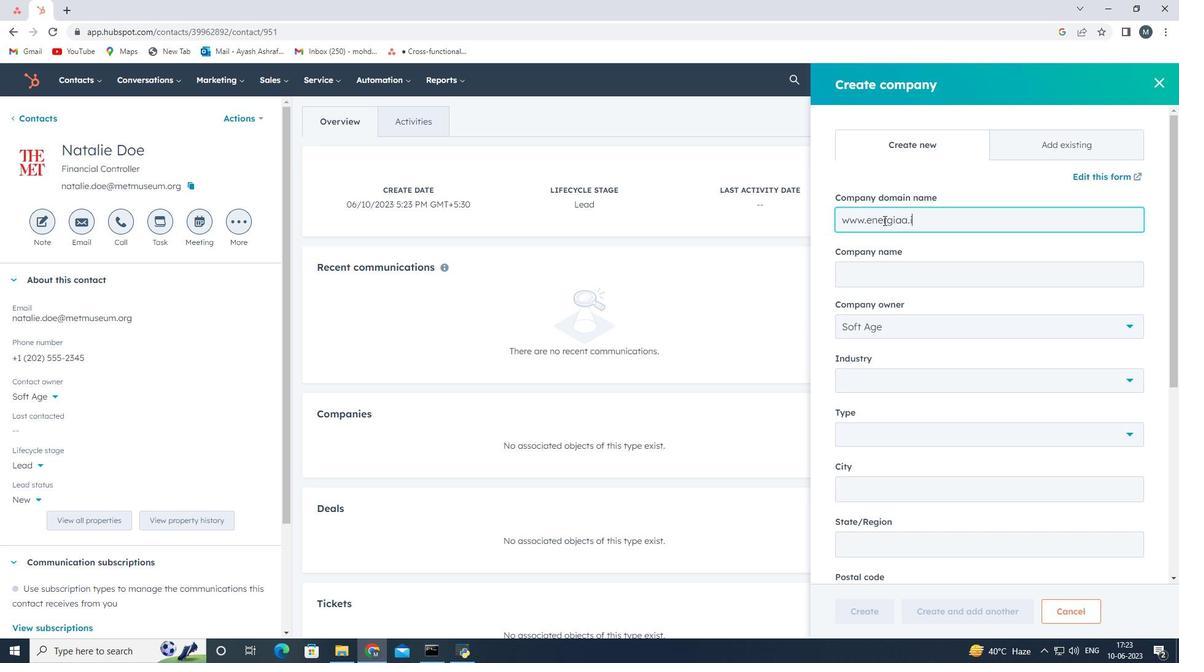 
Action: Mouse moved to (899, 416)
Screenshot: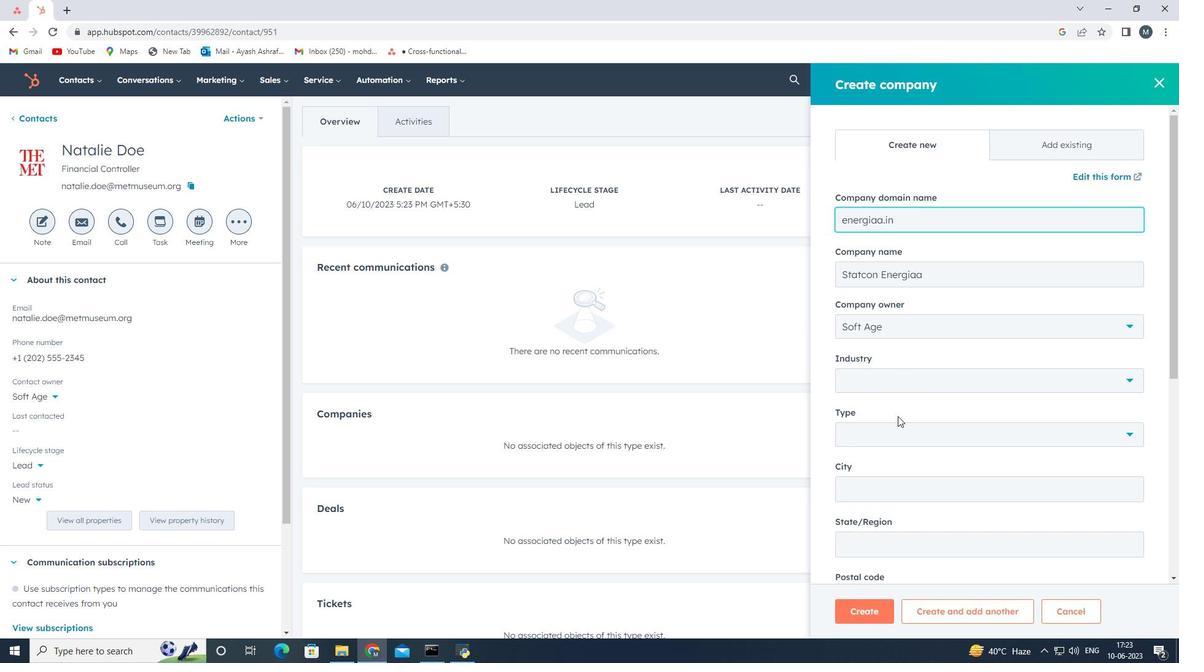 
Action: Mouse scrolled (899, 415) with delta (0, 0)
Screenshot: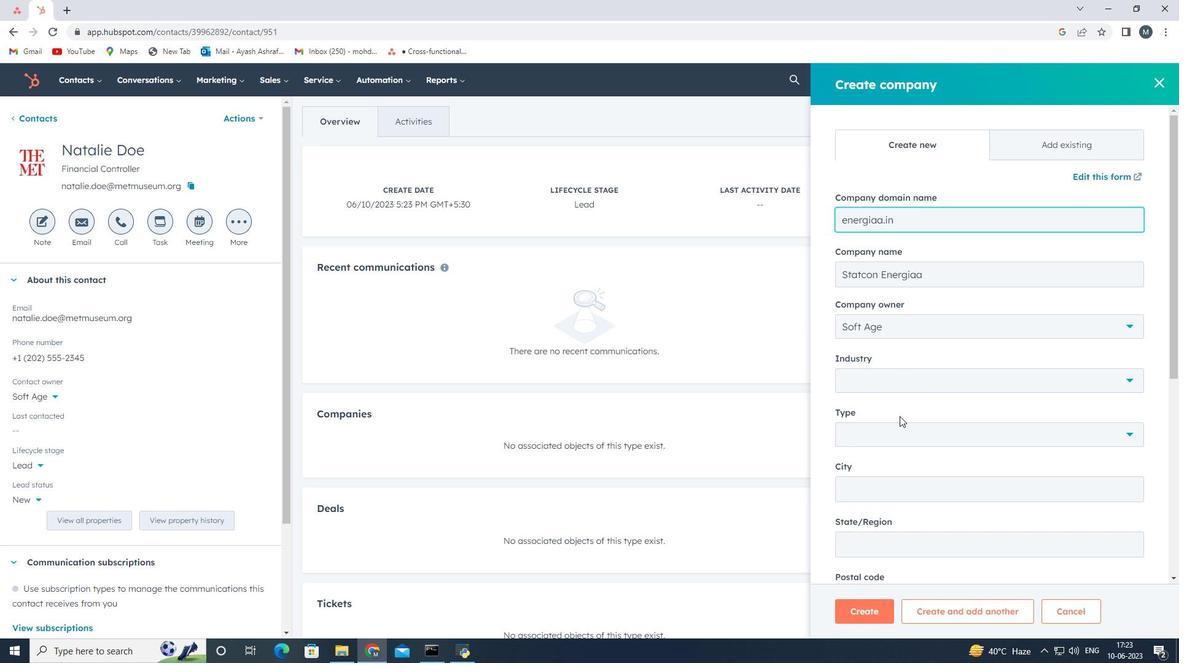 
Action: Mouse moved to (910, 374)
Screenshot: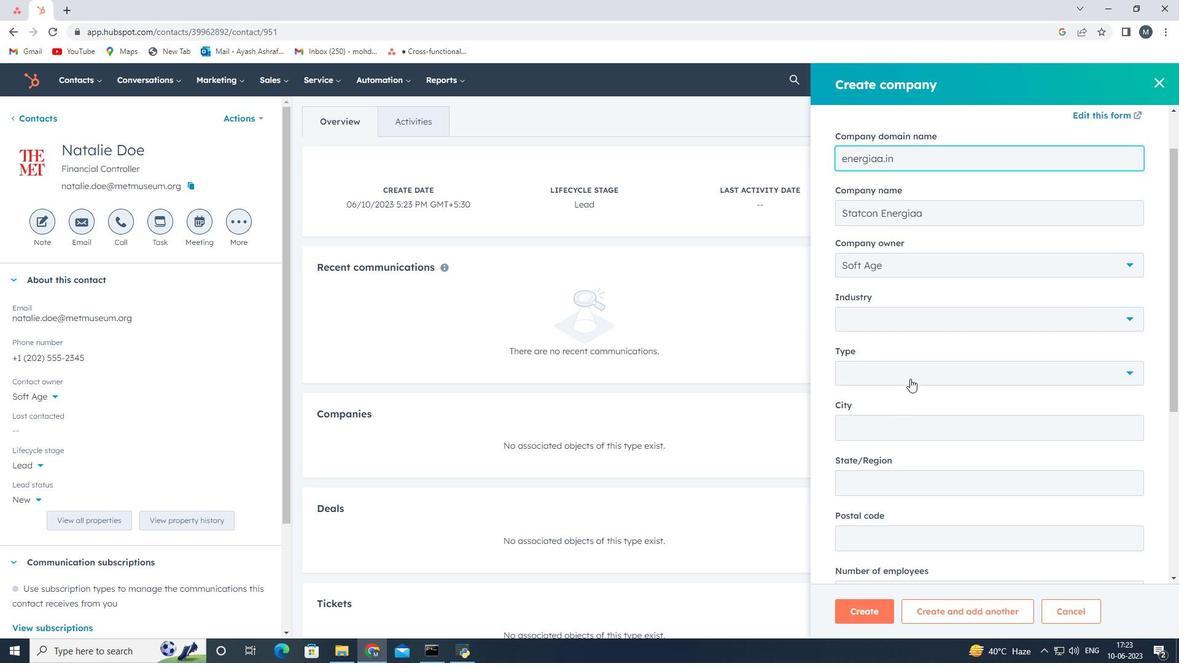 
Action: Mouse pressed left at (910, 374)
Screenshot: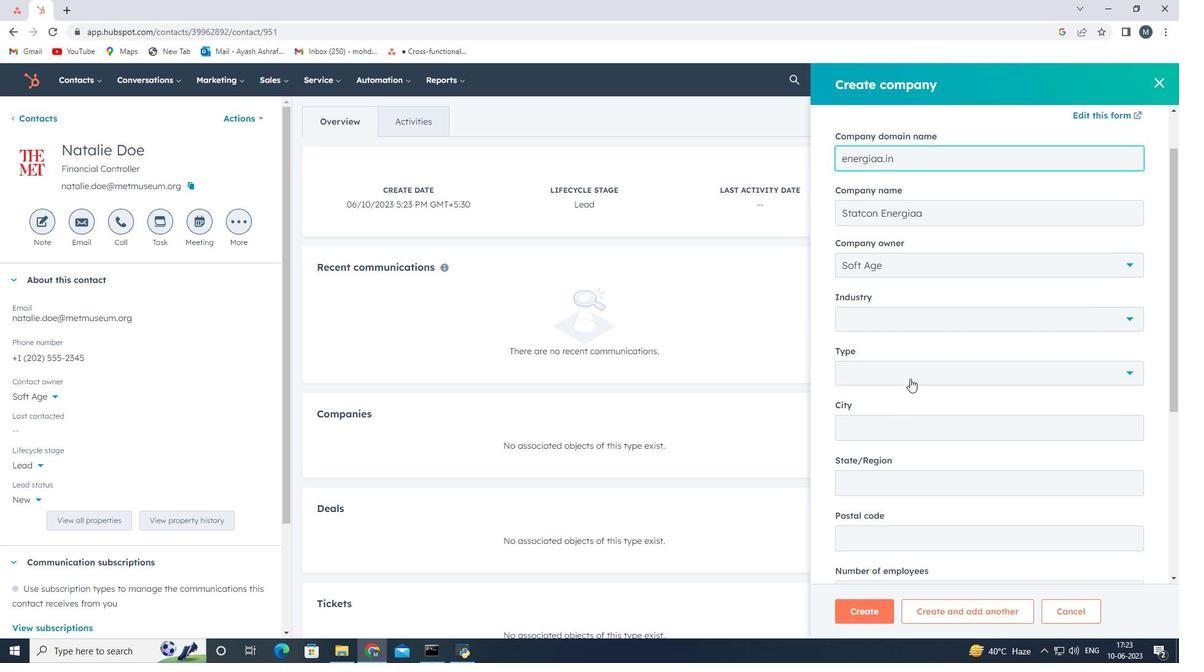 
Action: Mouse moved to (878, 474)
Screenshot: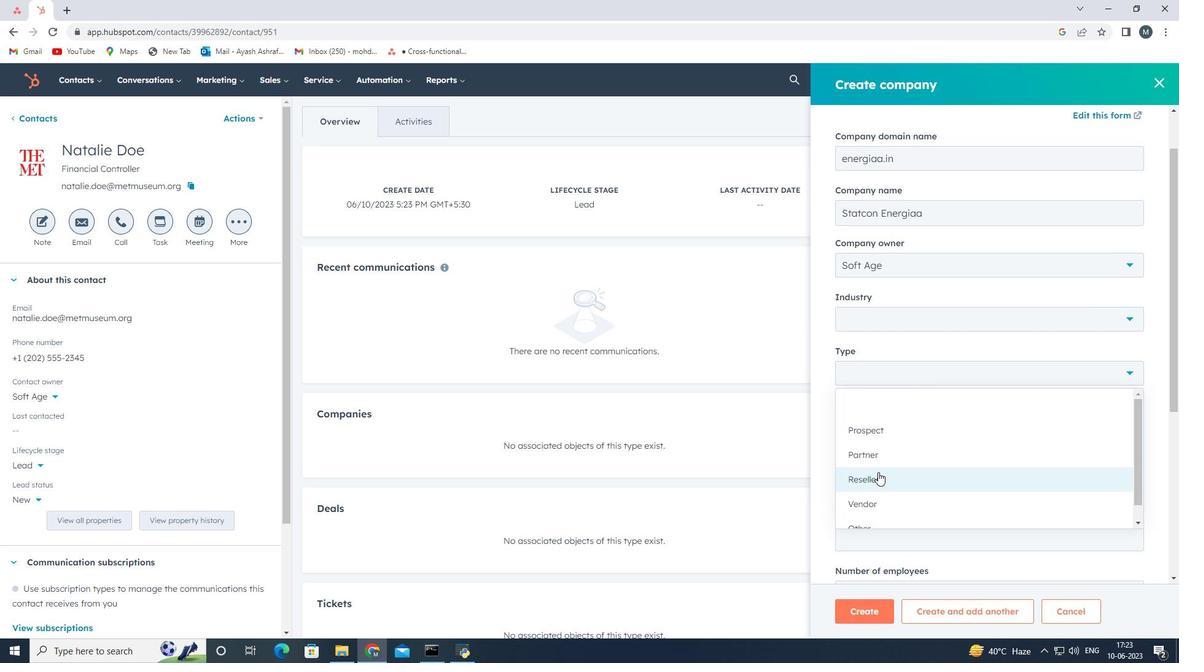 
Action: Mouse pressed left at (878, 474)
Screenshot: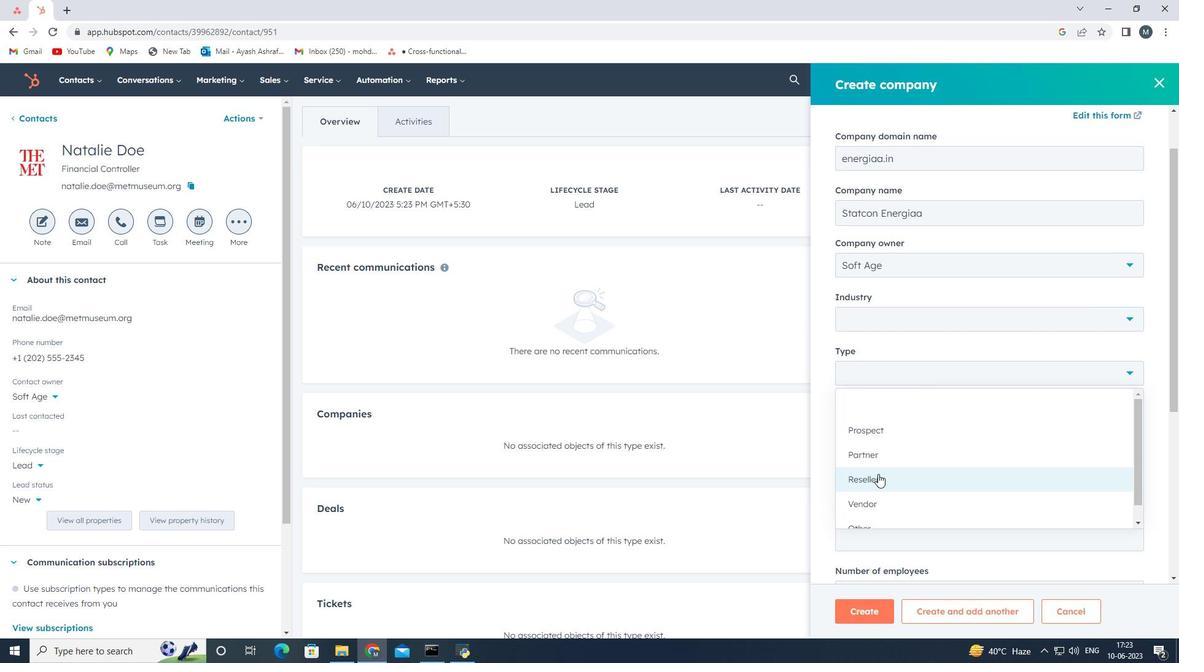 
Action: Mouse moved to (861, 612)
Screenshot: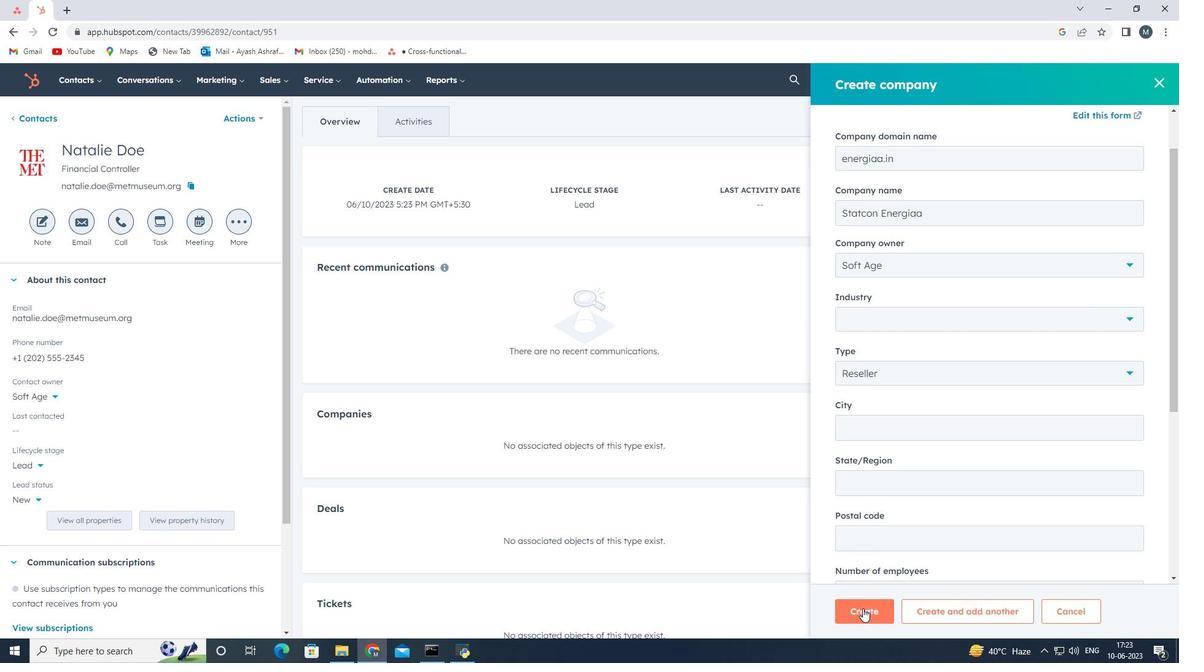 
Action: Mouse pressed left at (861, 612)
Screenshot: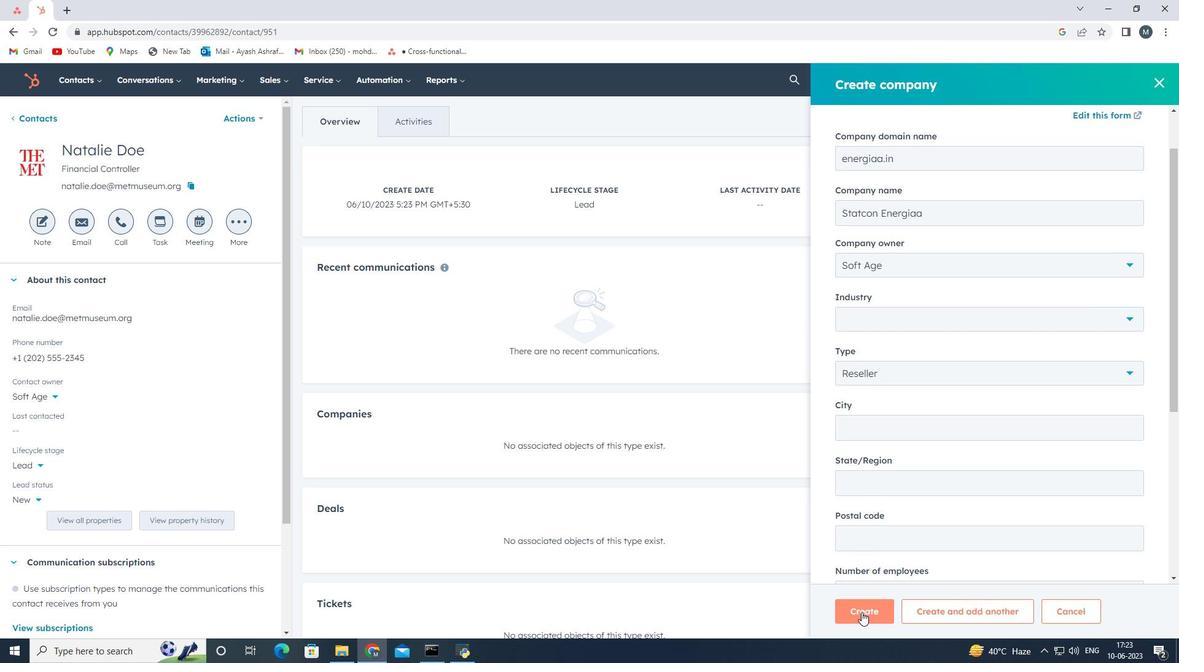 
Action: Mouse moved to (735, 546)
Screenshot: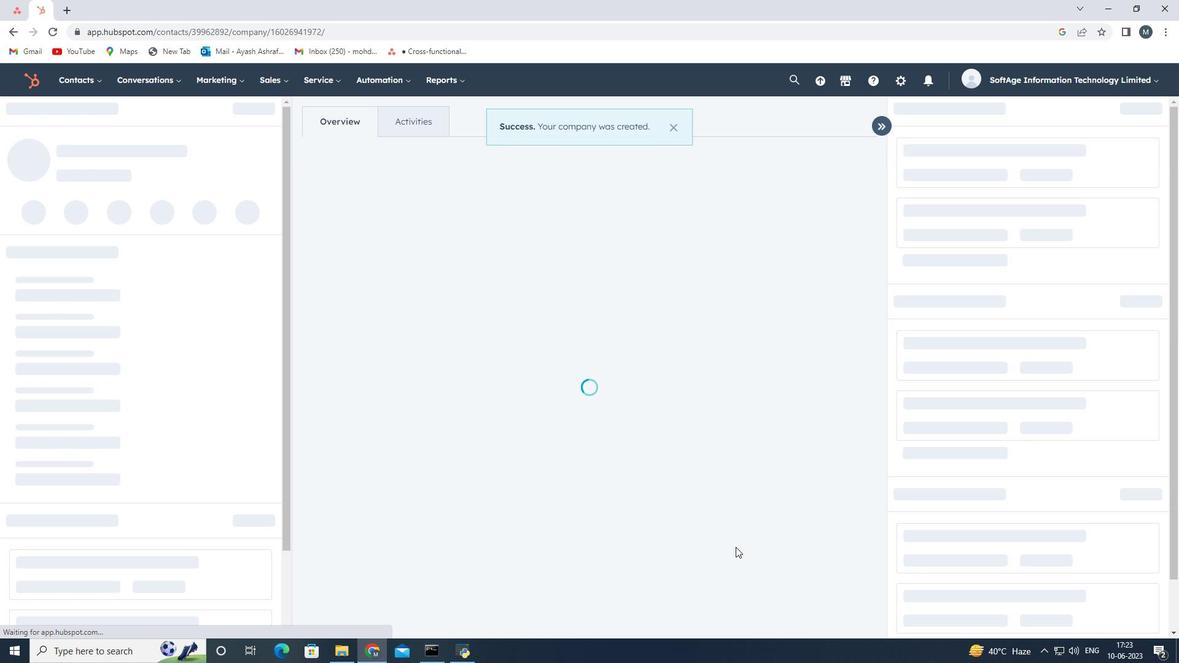 
